 Task: Look for space in Devanhalli, India from 12th June, 2023 to 15th June, 2023 for 2 adults in price range Rs.10000 to Rs.15000. Place can be entire place with 1  bedroom having 1 bed and 1 bathroom. Property type can be house, flat, guest house, hotel. Booking option can be shelf check-in. Required host language is English.
Action: Mouse moved to (426, 57)
Screenshot: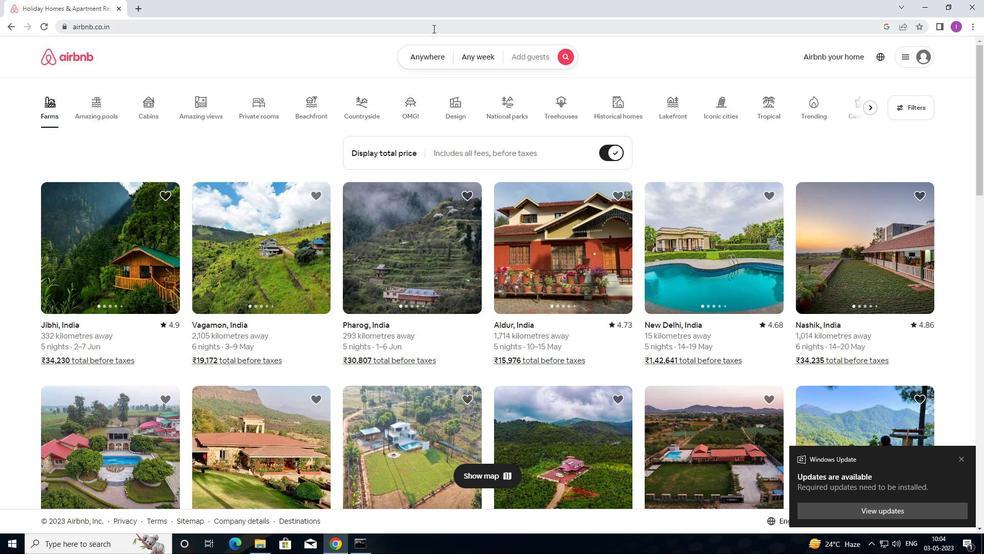 
Action: Mouse pressed left at (426, 57)
Screenshot: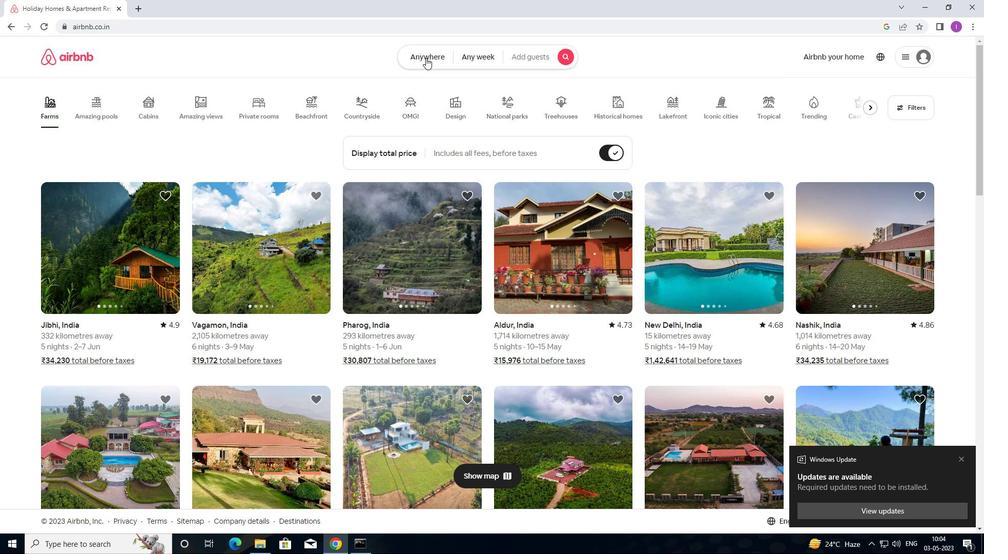 
Action: Mouse moved to (297, 98)
Screenshot: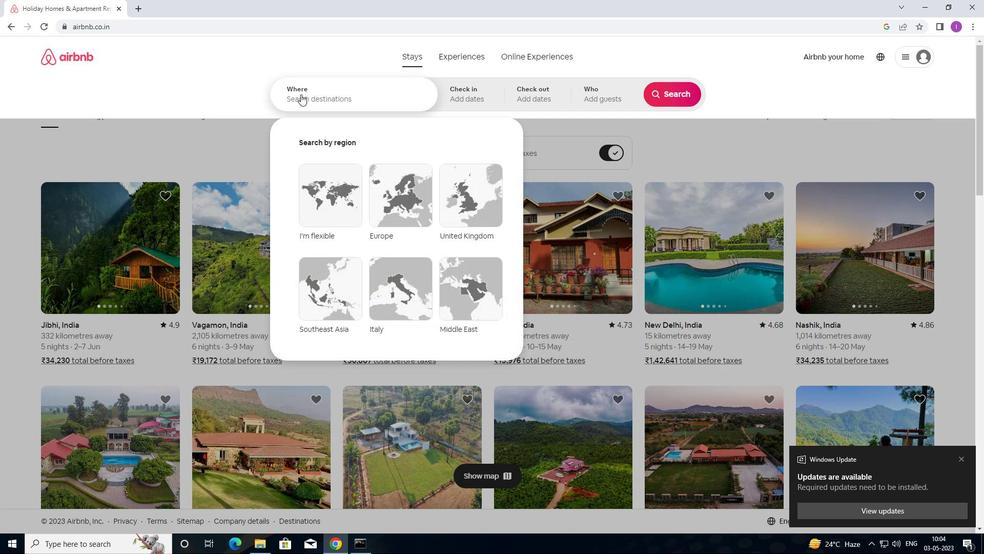
Action: Mouse pressed left at (297, 98)
Screenshot: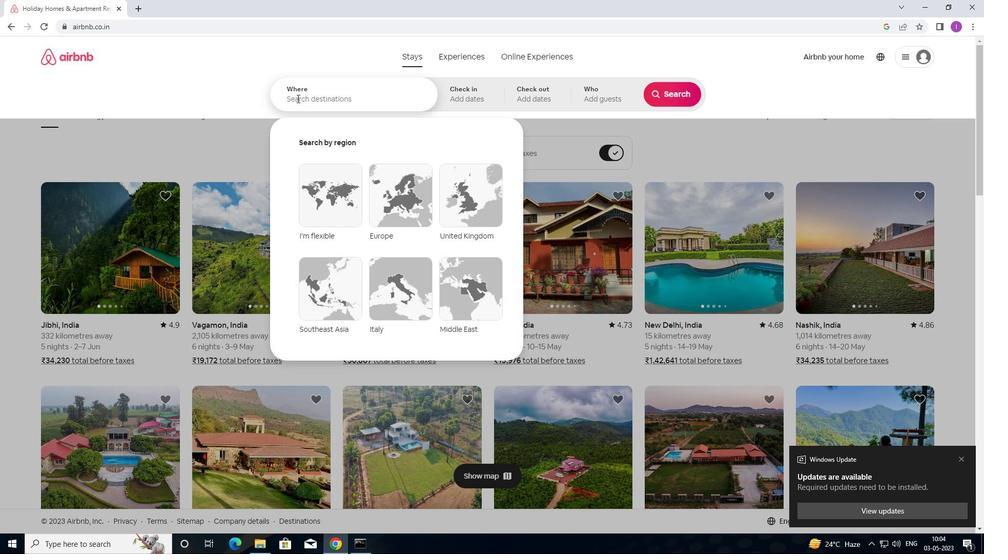 
Action: Mouse moved to (371, 103)
Screenshot: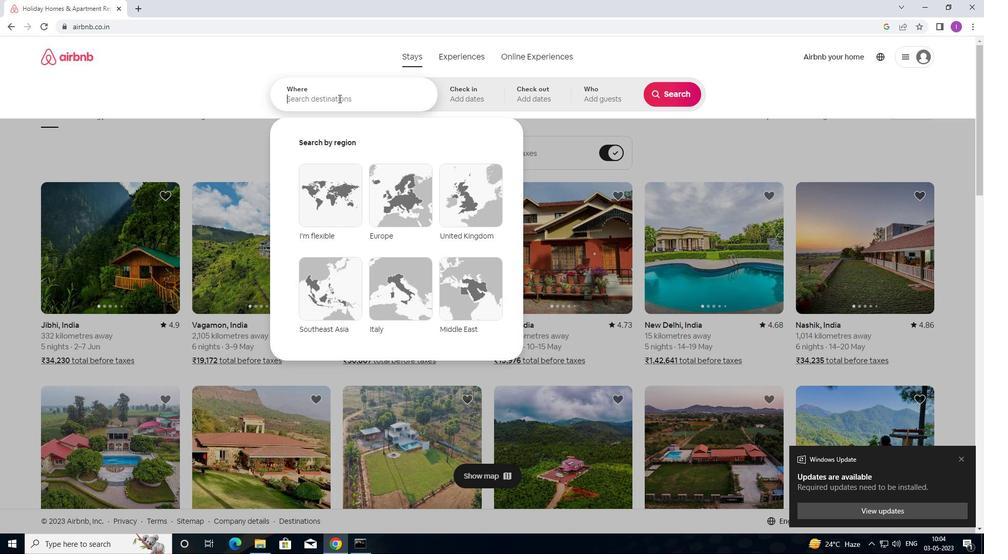 
Action: Key pressed <Key.shift>
Screenshot: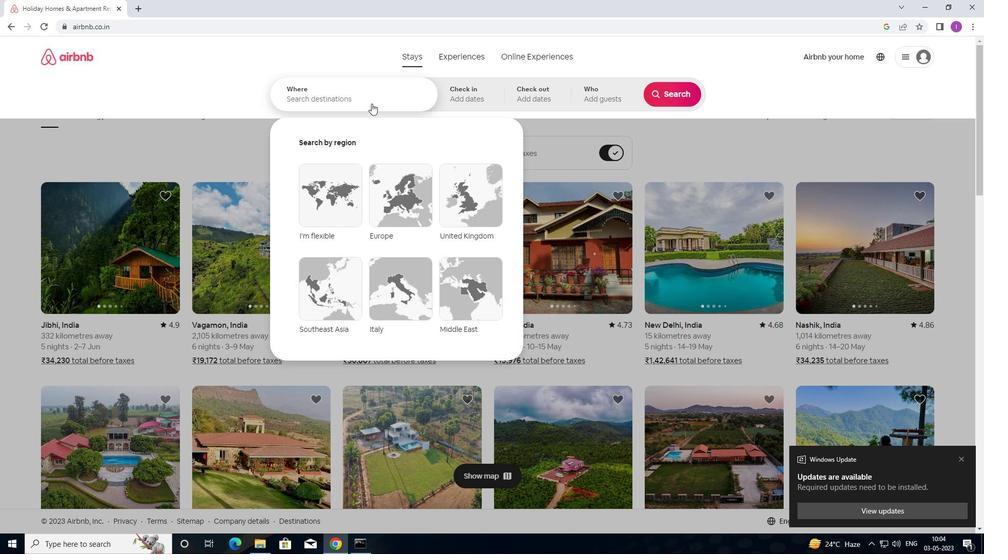 
Action: Mouse moved to (372, 103)
Screenshot: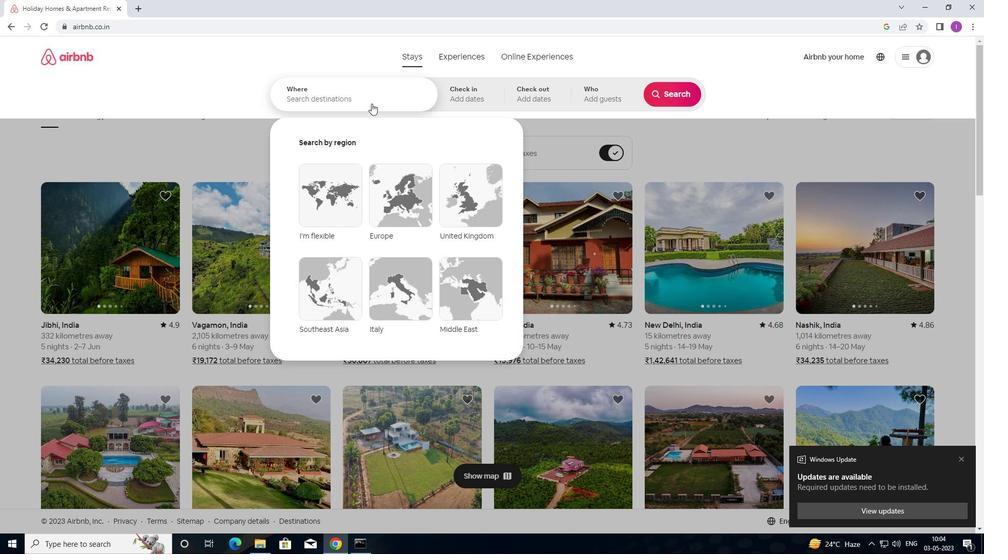 
Action: Key pressed <Key.shift><Key.shift><Key.shift><Key.shift><Key.shift><Key.shift><Key.shift><Key.shift><Key.shift><Key.shift>B<Key.backspace><Key.shift>DEVAN<Key.shift>HALLI,<Key.shift>INDIA
Screenshot: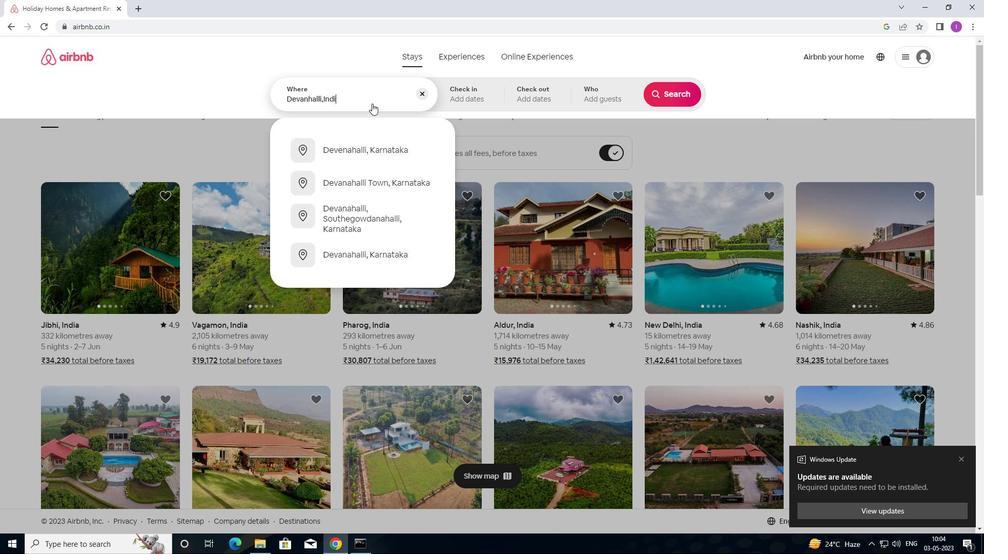 
Action: Mouse moved to (464, 96)
Screenshot: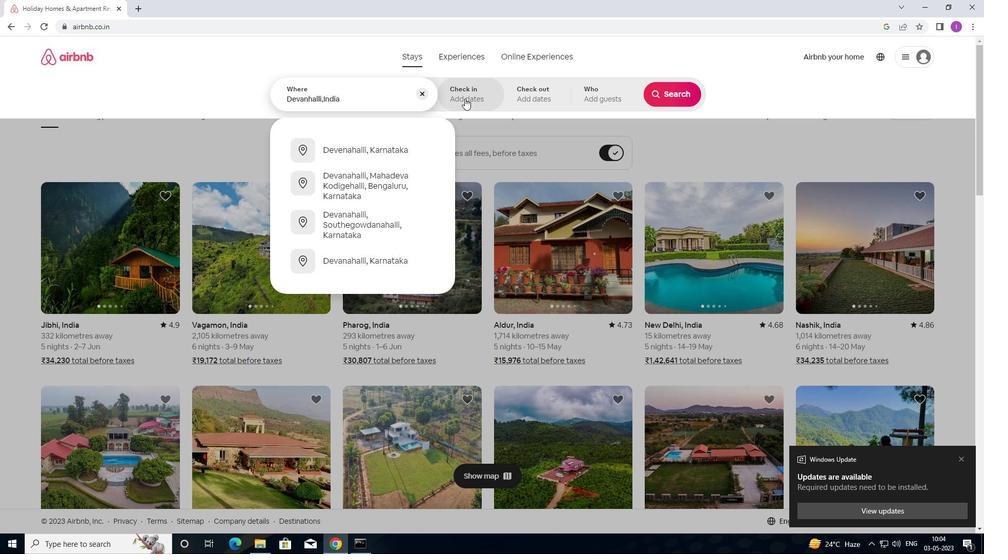 
Action: Mouse pressed left at (464, 96)
Screenshot: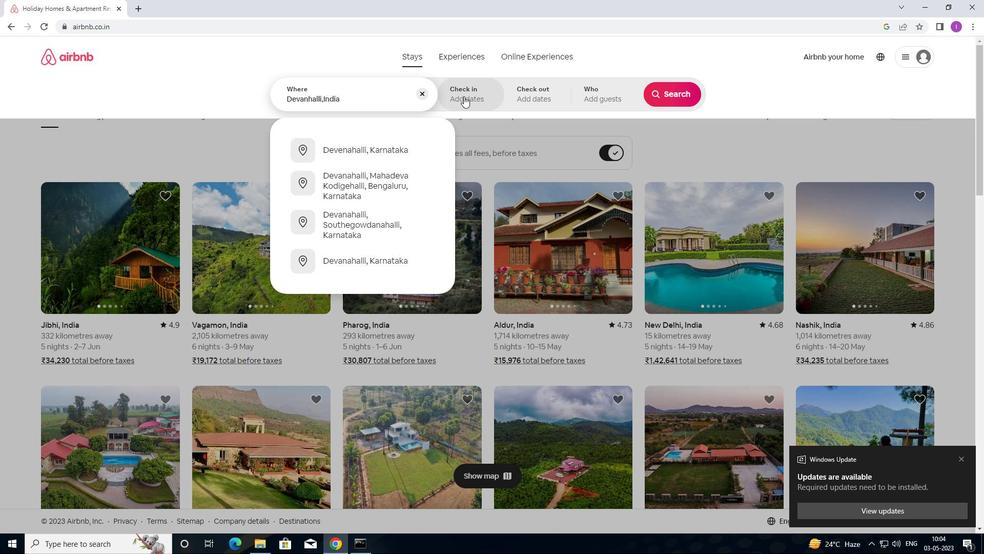 
Action: Mouse moved to (673, 173)
Screenshot: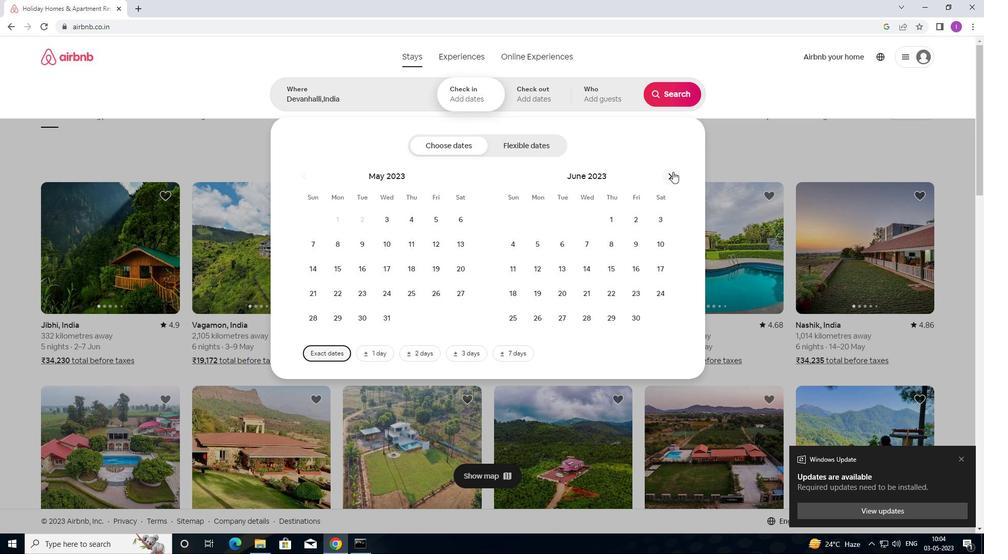 
Action: Mouse pressed left at (673, 173)
Screenshot: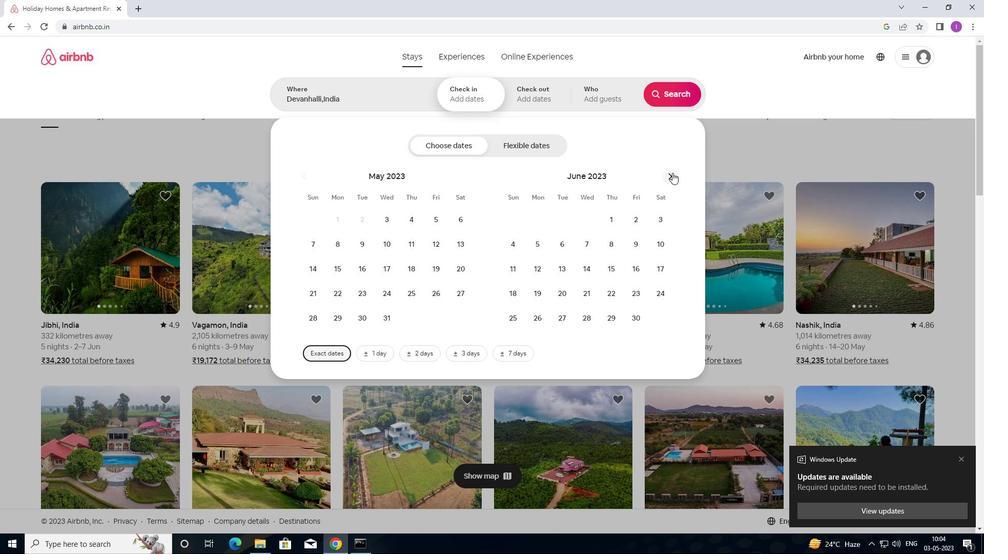 
Action: Mouse moved to (344, 270)
Screenshot: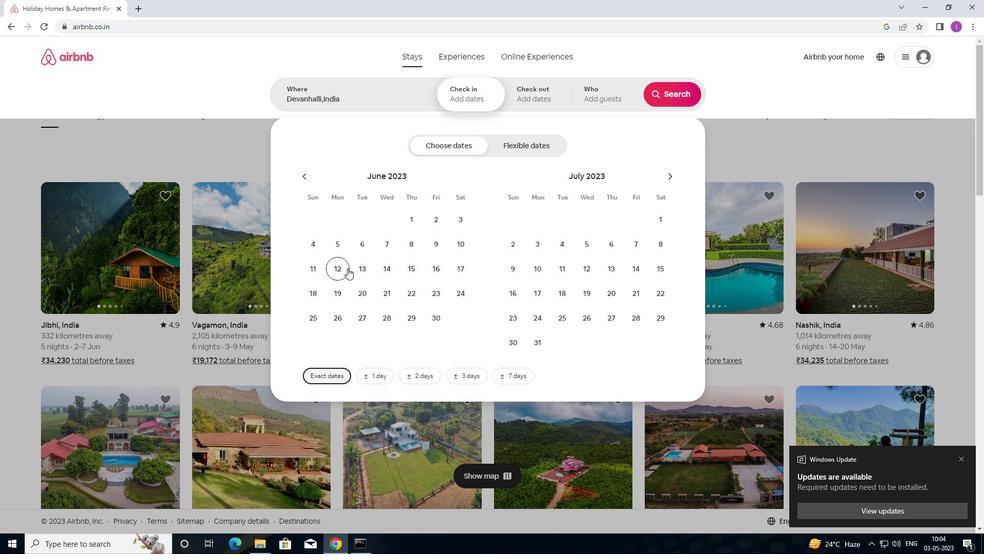 
Action: Mouse pressed left at (344, 270)
Screenshot: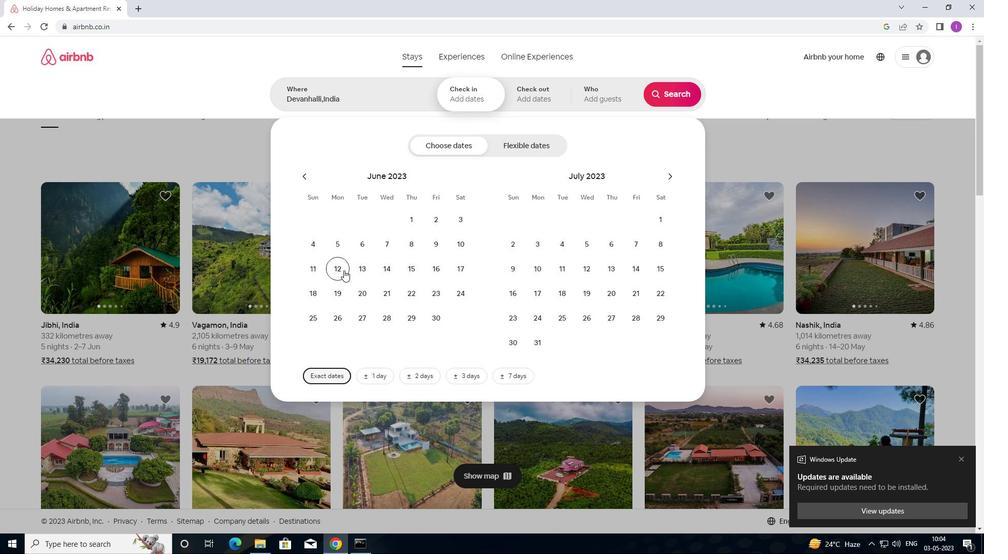 
Action: Mouse moved to (408, 275)
Screenshot: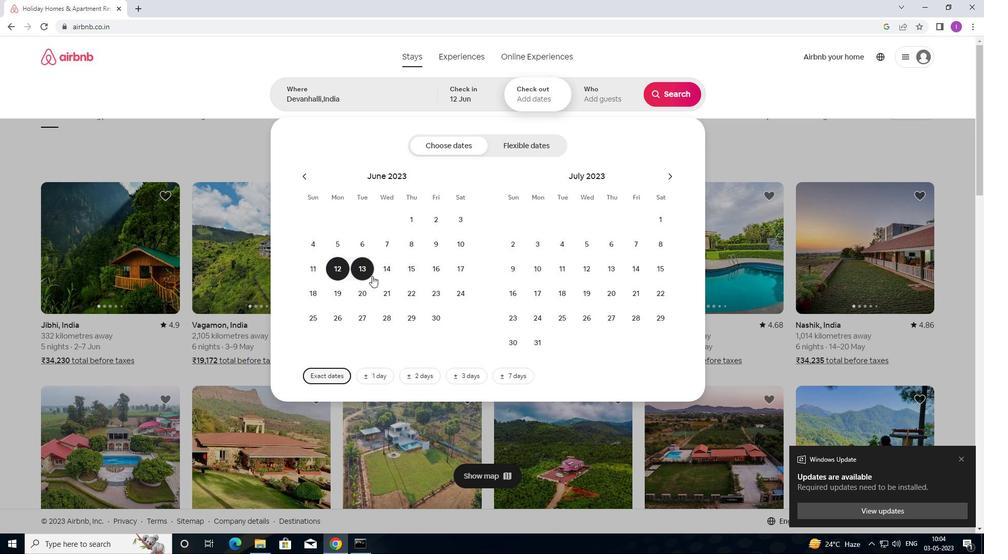 
Action: Mouse pressed left at (408, 275)
Screenshot: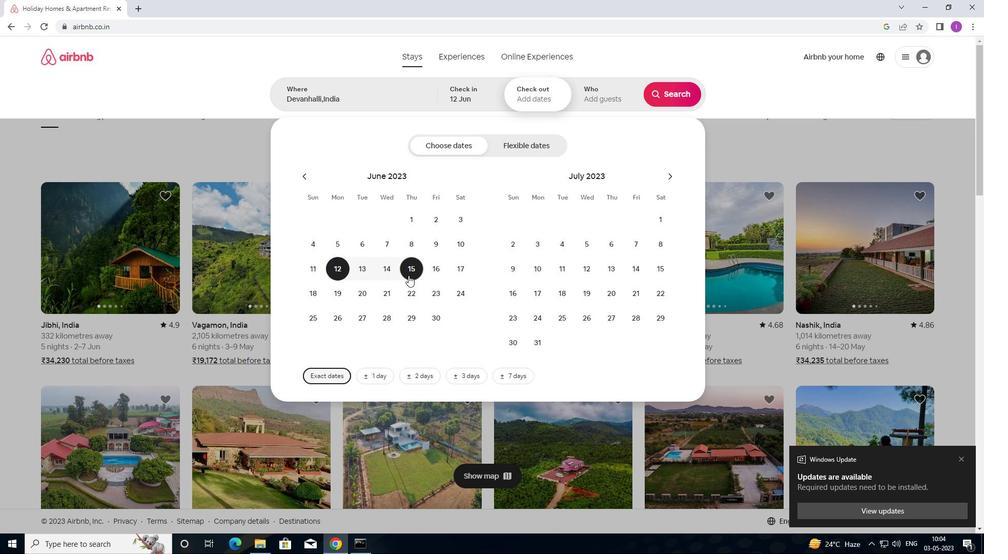 
Action: Mouse moved to (604, 102)
Screenshot: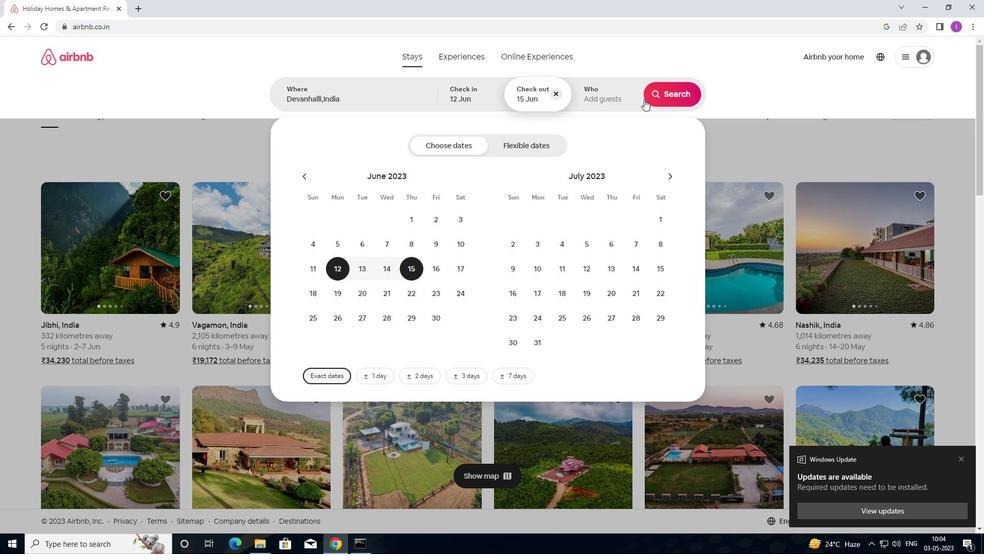 
Action: Mouse pressed left at (604, 102)
Screenshot: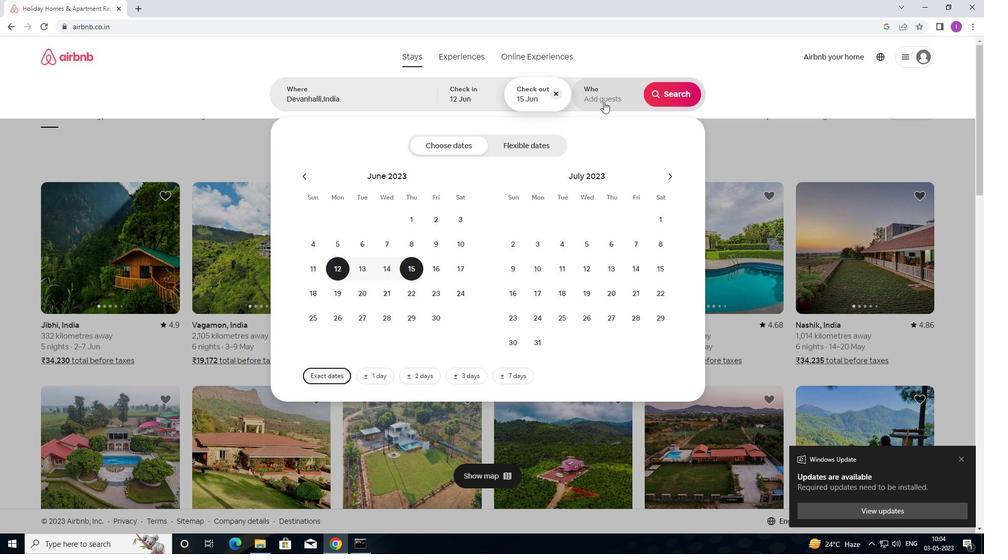 
Action: Mouse moved to (678, 146)
Screenshot: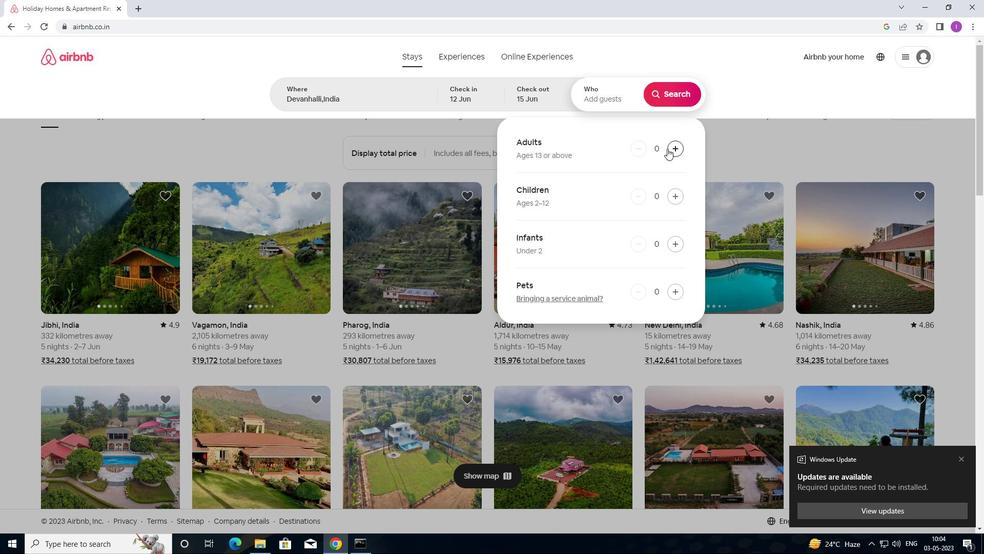 
Action: Mouse pressed left at (678, 146)
Screenshot: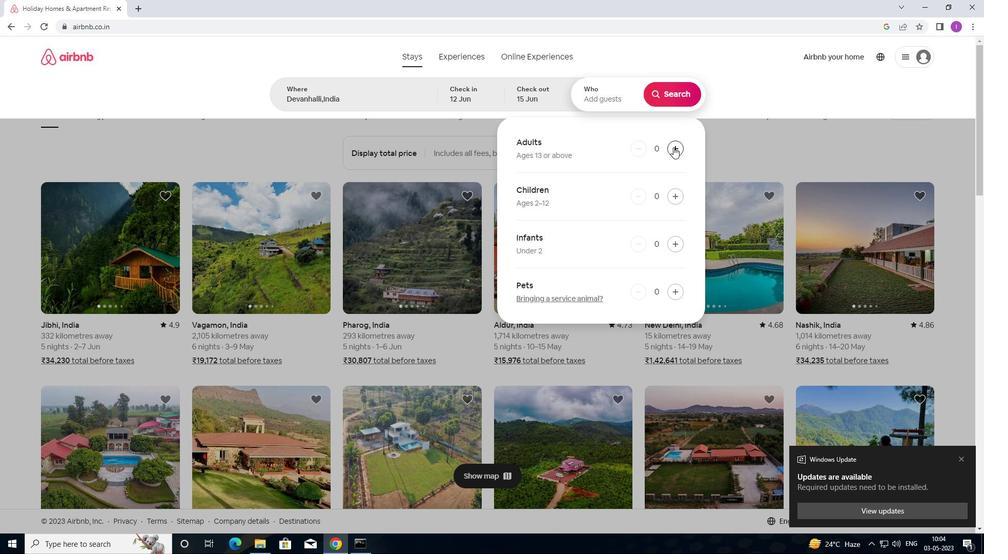 
Action: Mouse pressed left at (678, 146)
Screenshot: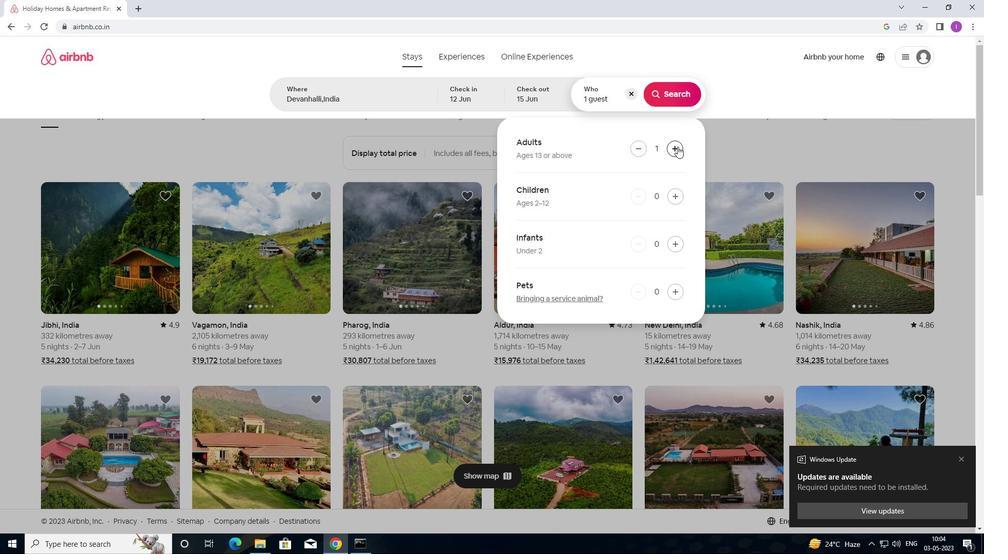 
Action: Mouse moved to (676, 103)
Screenshot: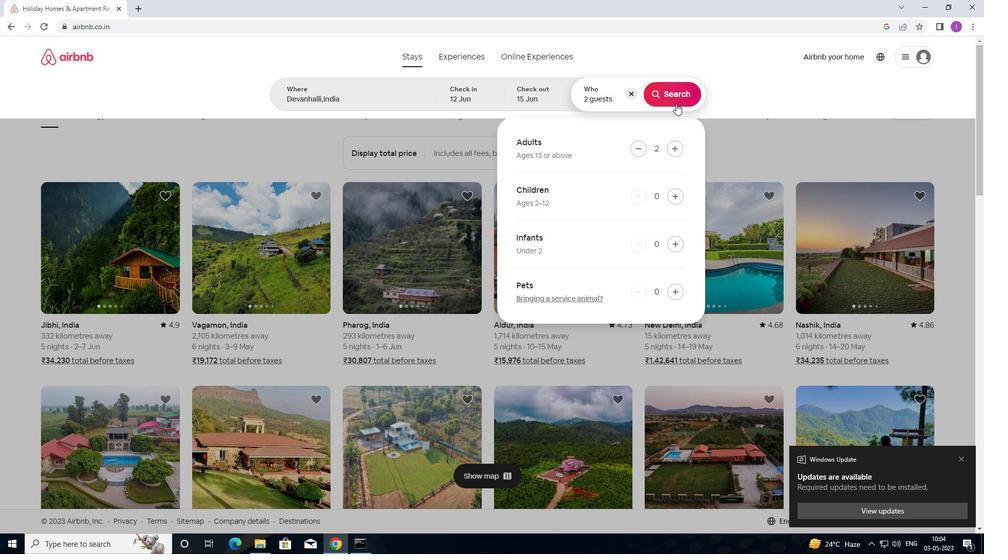 
Action: Mouse pressed left at (676, 103)
Screenshot: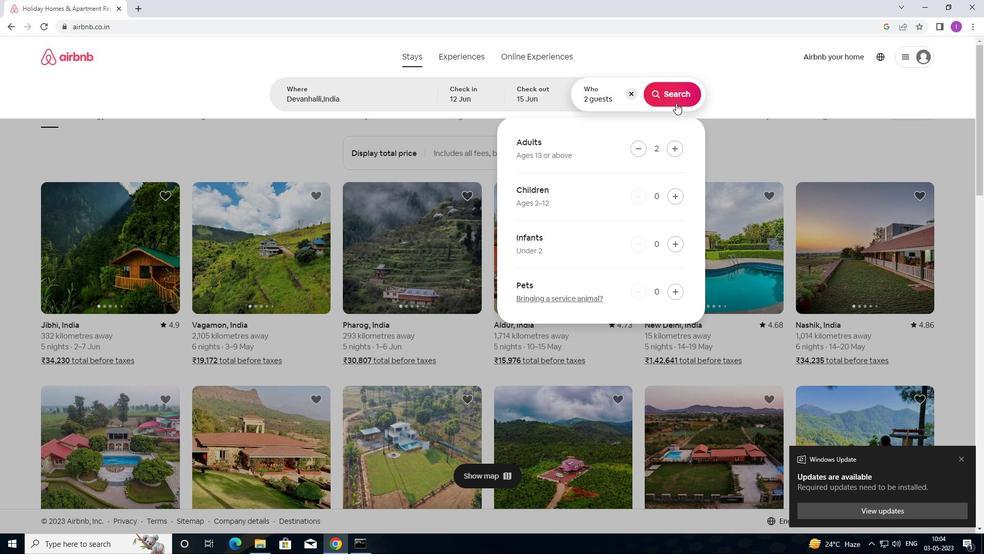 
Action: Mouse moved to (951, 97)
Screenshot: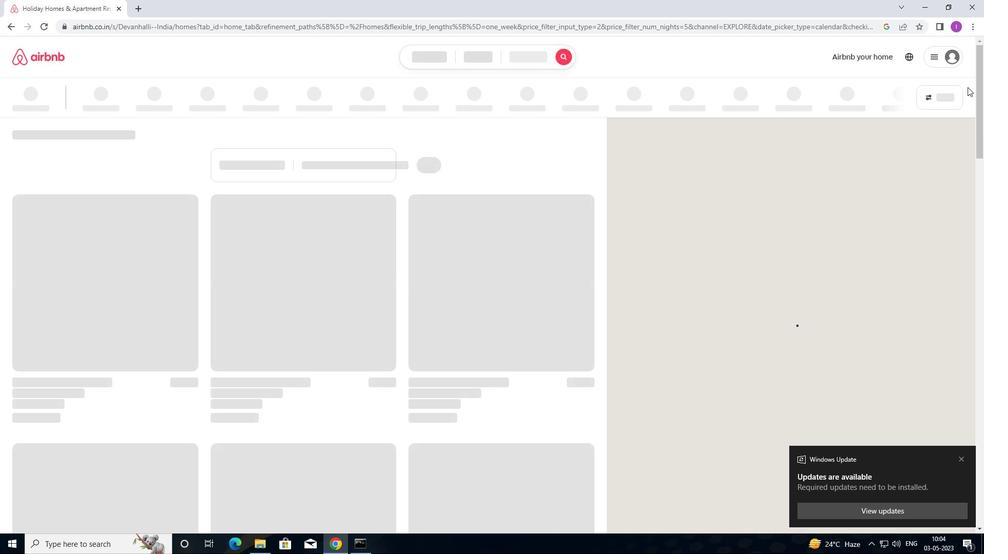 
Action: Mouse pressed left at (951, 97)
Screenshot: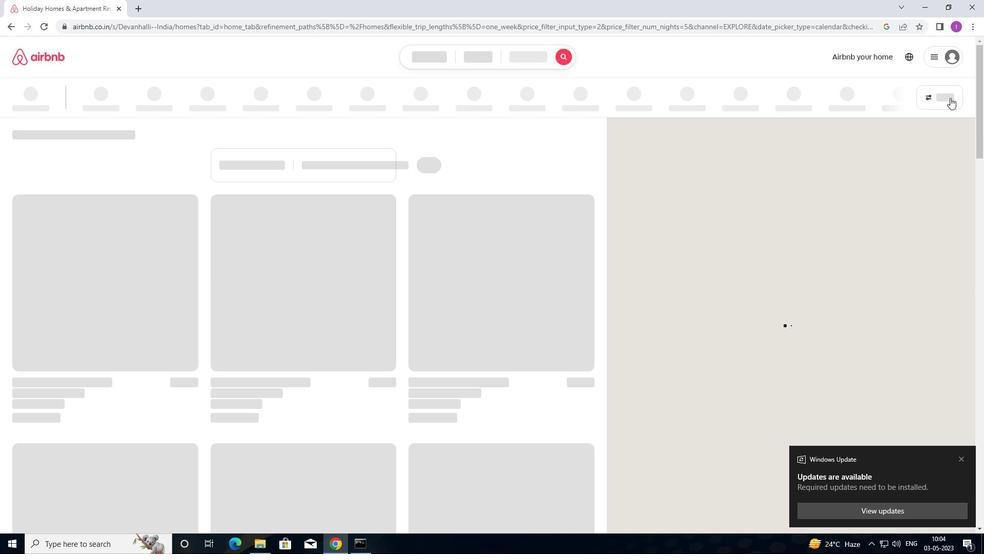 
Action: Mouse moved to (357, 226)
Screenshot: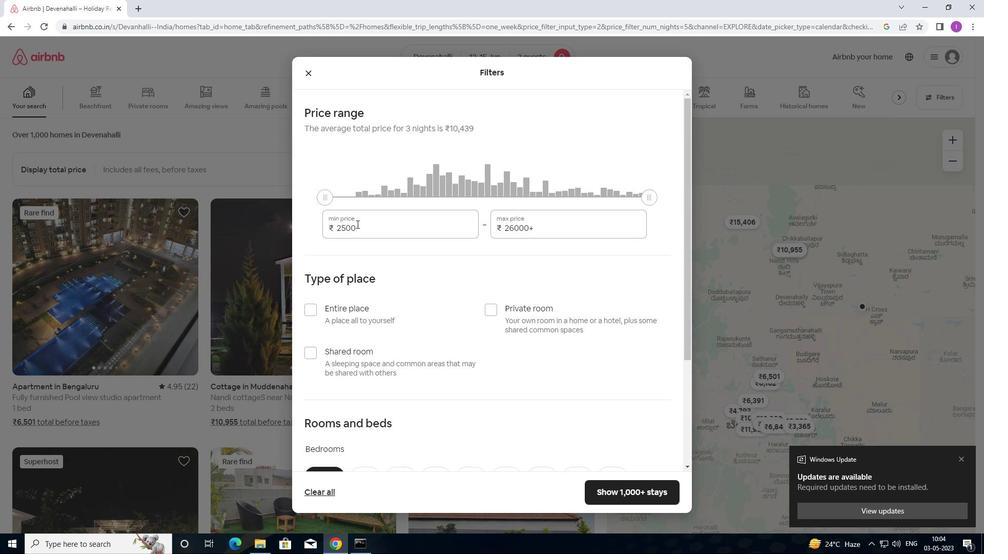 
Action: Mouse pressed left at (357, 226)
Screenshot: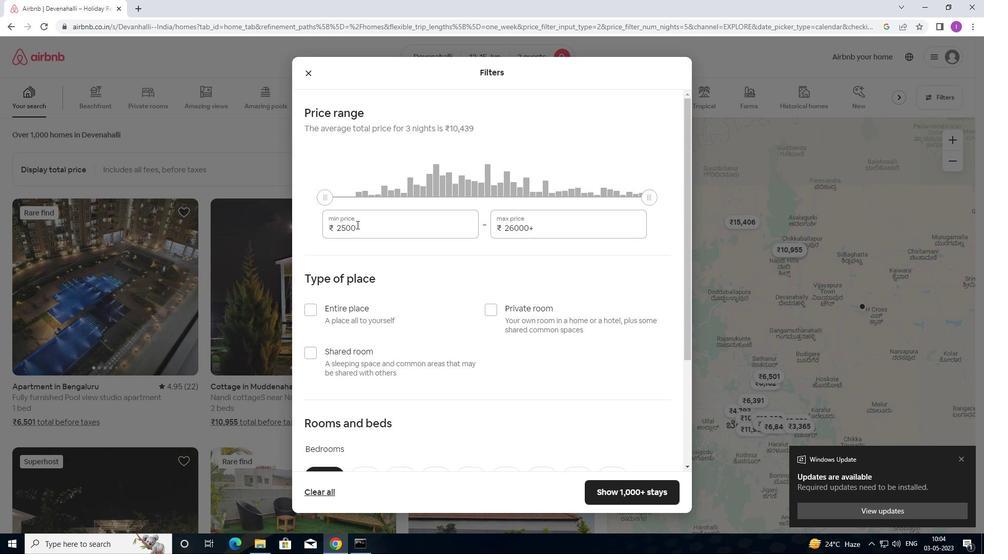 
Action: Mouse moved to (328, 223)
Screenshot: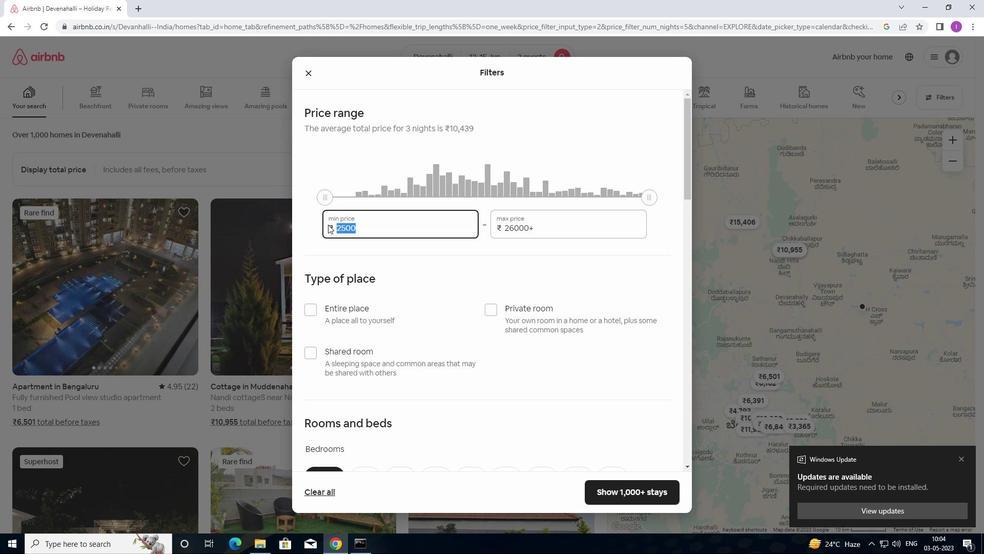 
Action: Key pressed 1
Screenshot: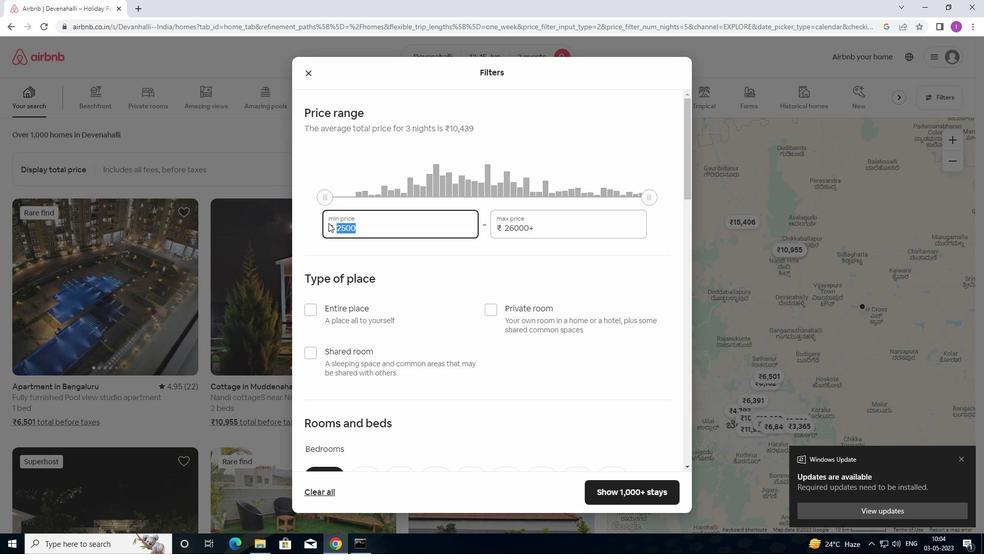 
Action: Mouse moved to (328, 217)
Screenshot: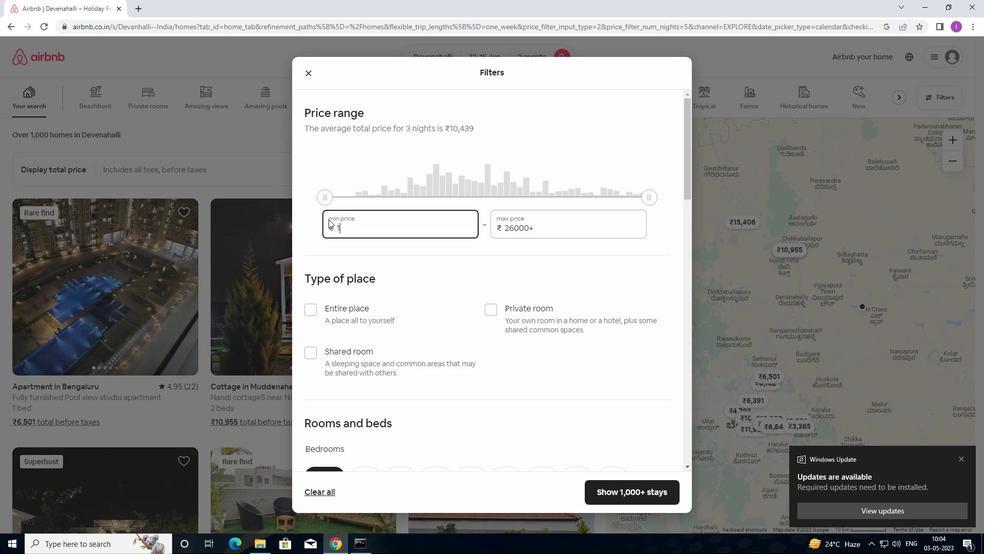 
Action: Key pressed 0
Screenshot: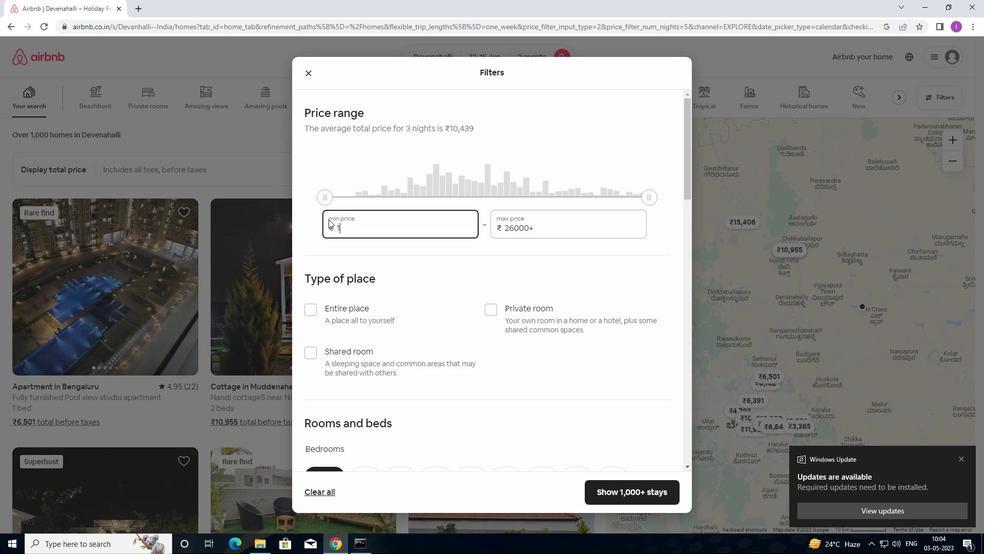 
Action: Mouse moved to (328, 213)
Screenshot: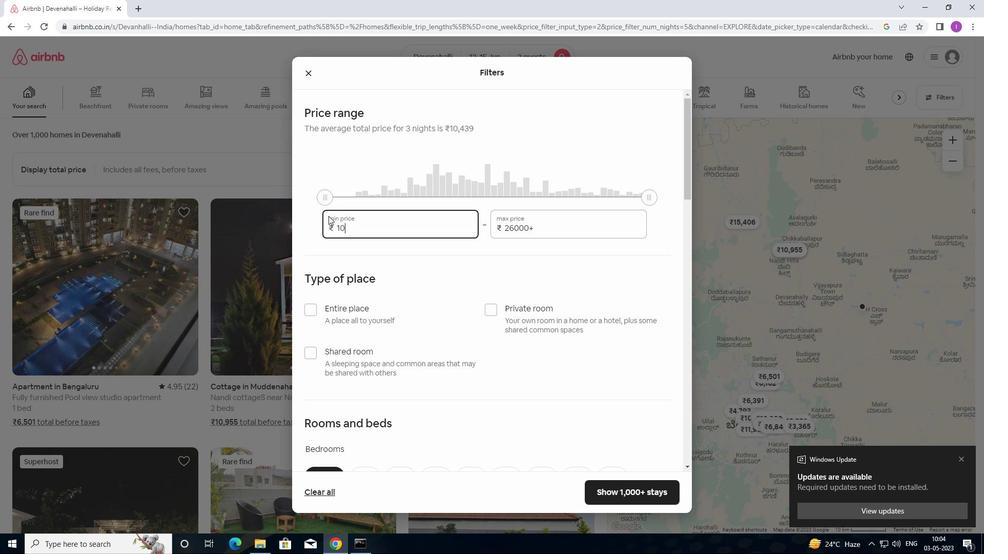 
Action: Key pressed 00
Screenshot: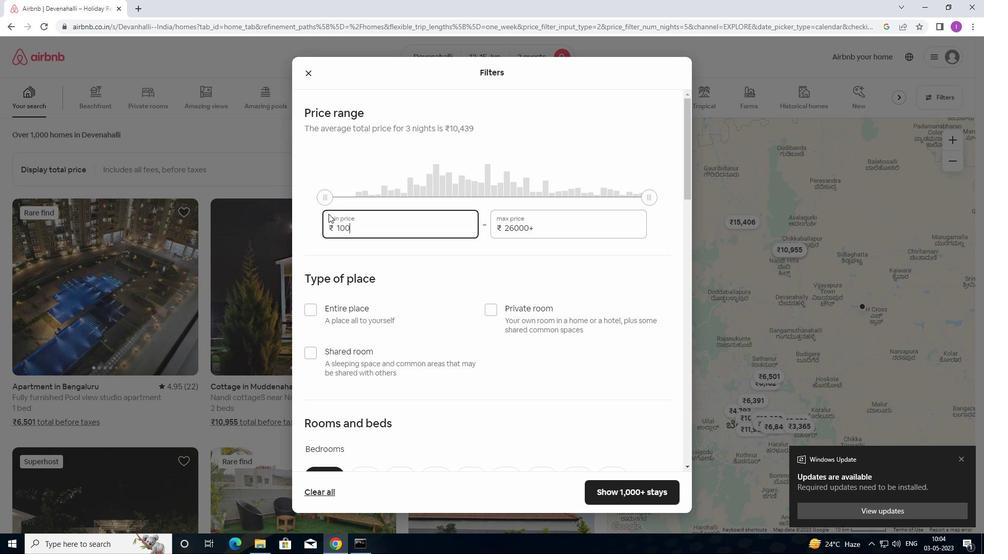 
Action: Mouse moved to (328, 213)
Screenshot: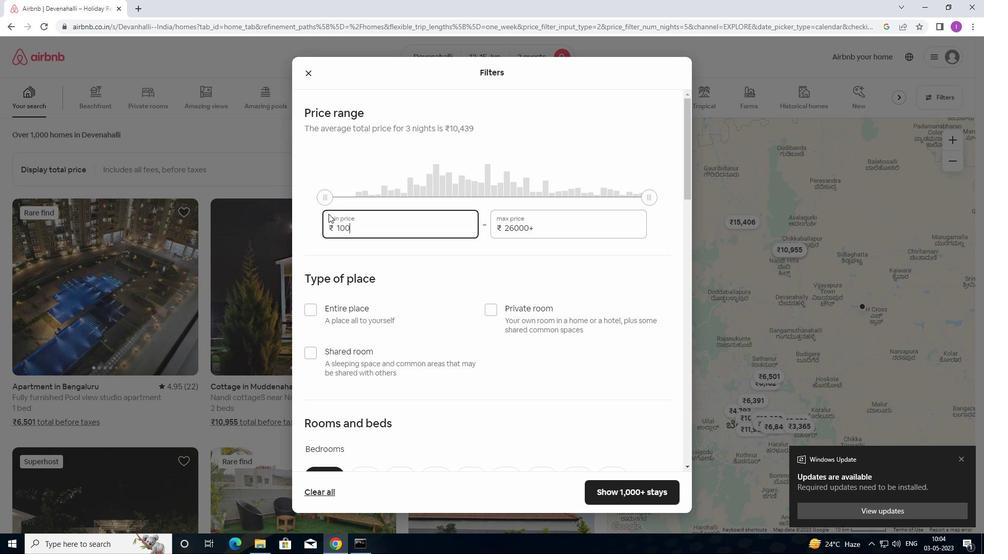
Action: Key pressed 0
Screenshot: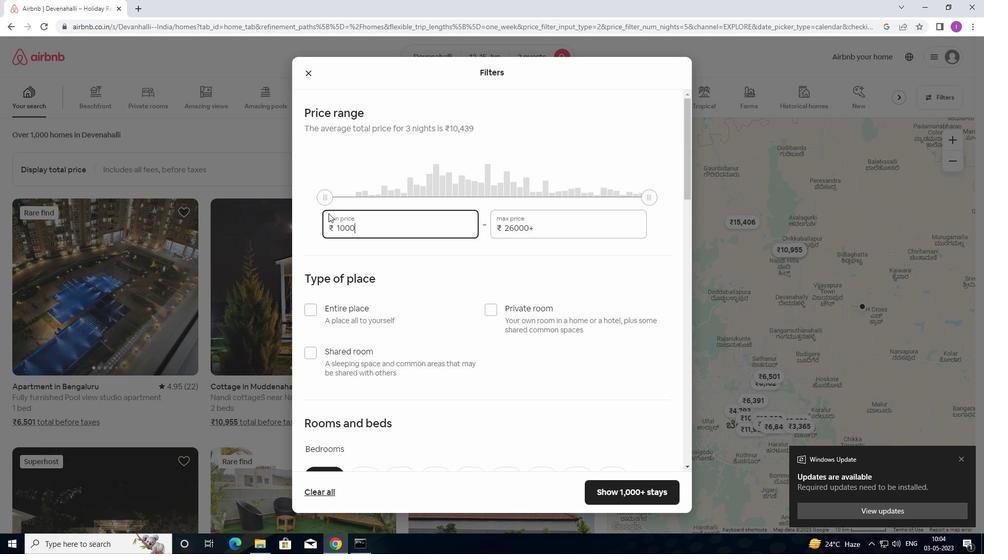 
Action: Mouse moved to (538, 227)
Screenshot: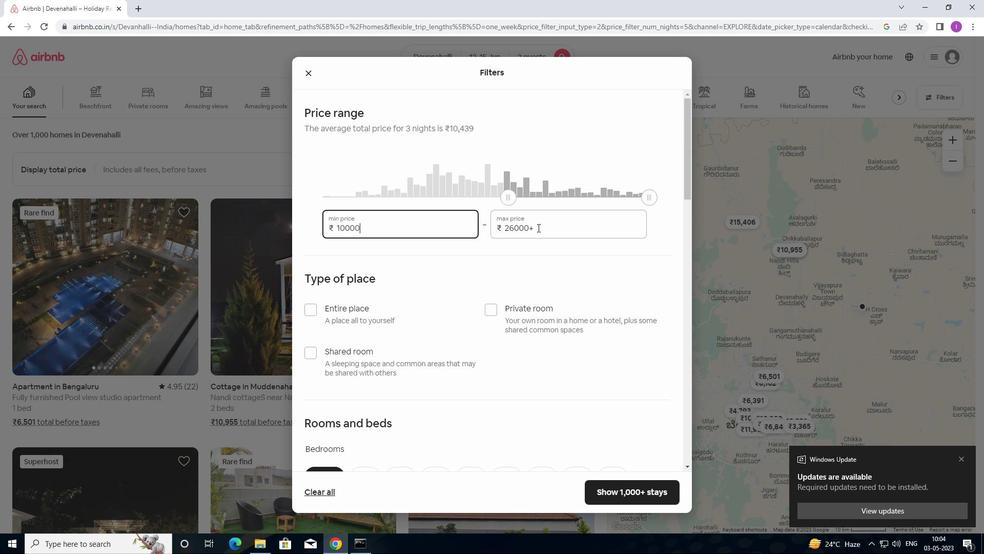 
Action: Mouse pressed left at (538, 227)
Screenshot: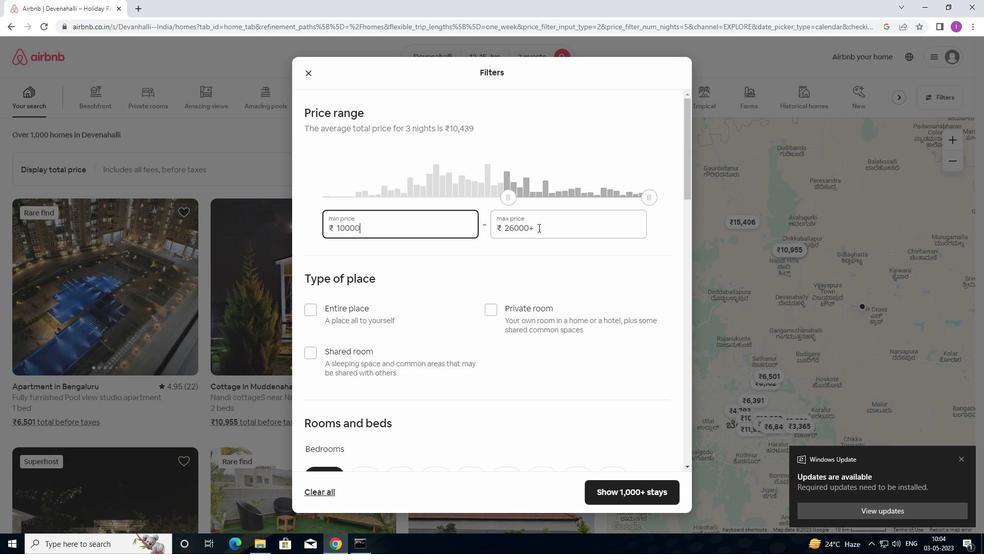 
Action: Mouse moved to (497, 227)
Screenshot: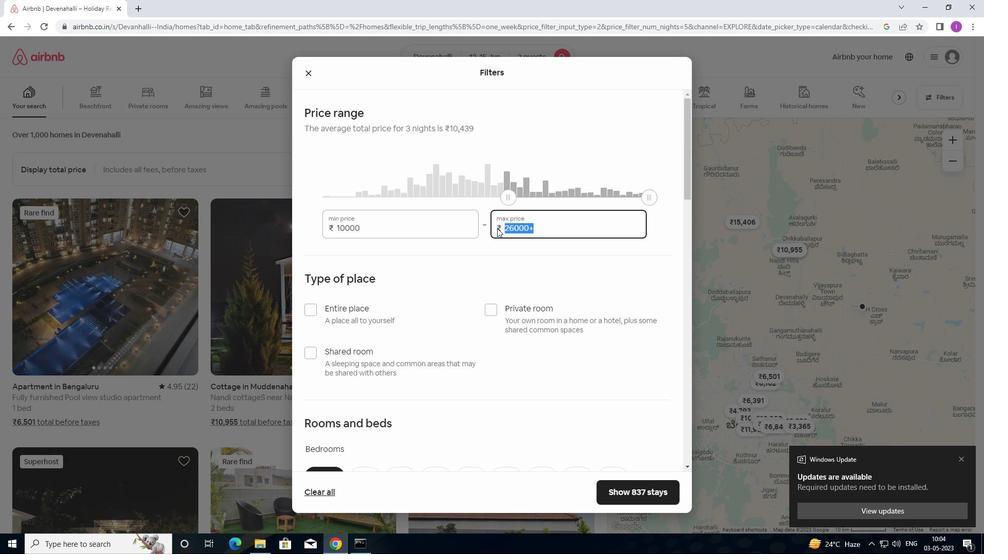 
Action: Key pressed 1
Screenshot: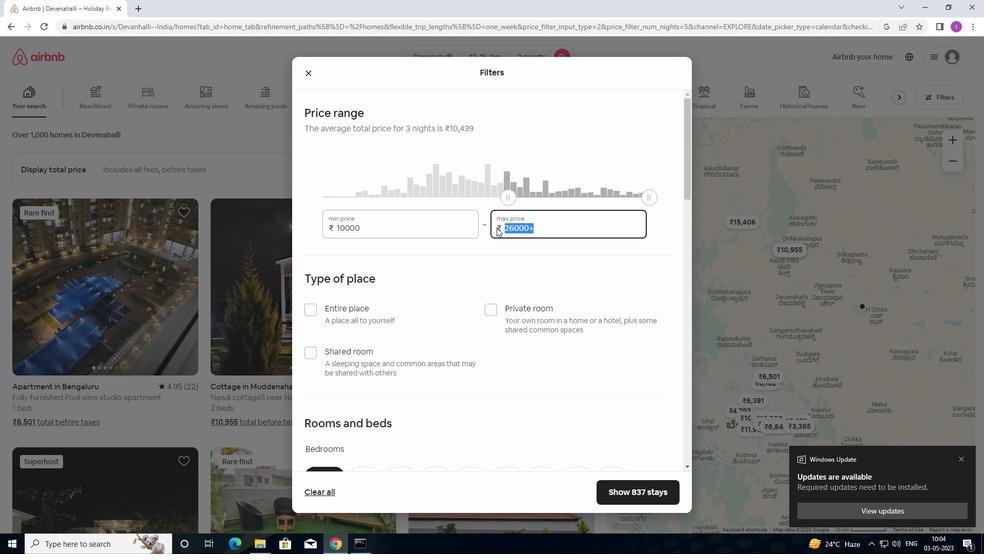 
Action: Mouse moved to (496, 227)
Screenshot: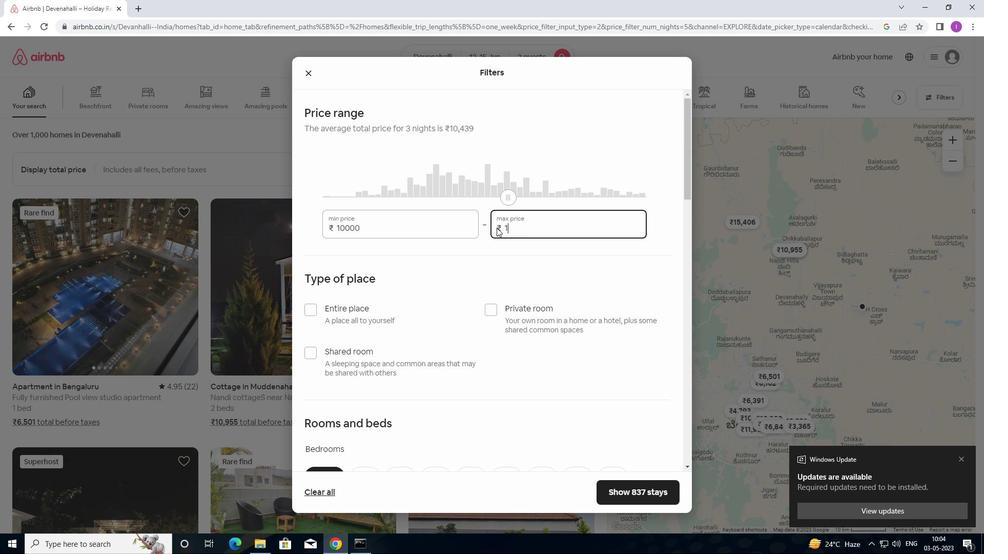 
Action: Key pressed 5
Screenshot: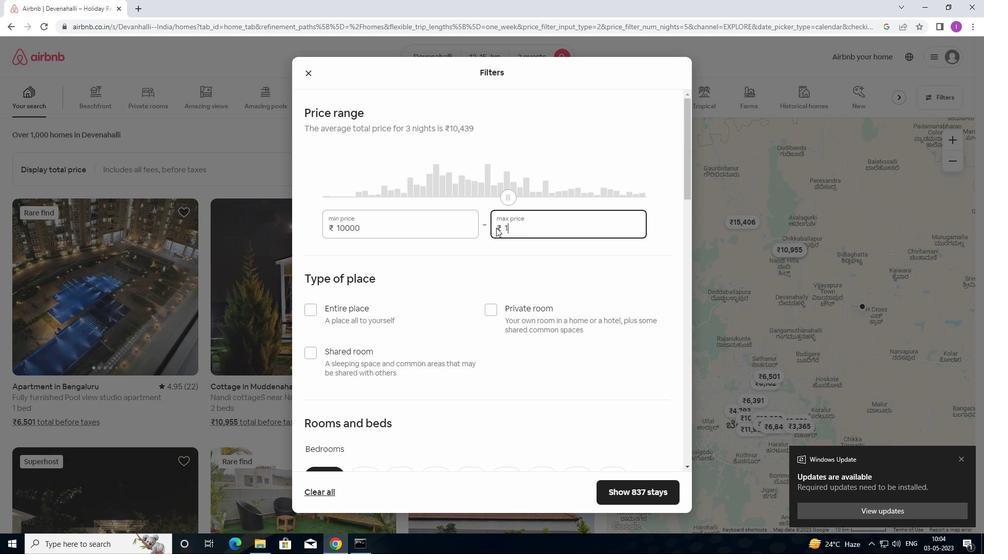 
Action: Mouse moved to (496, 227)
Screenshot: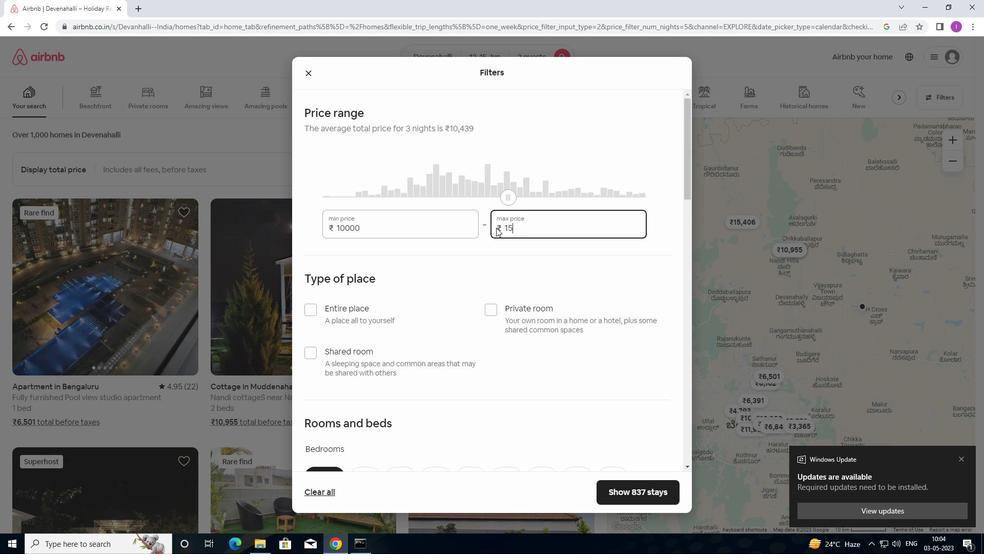 
Action: Key pressed 000
Screenshot: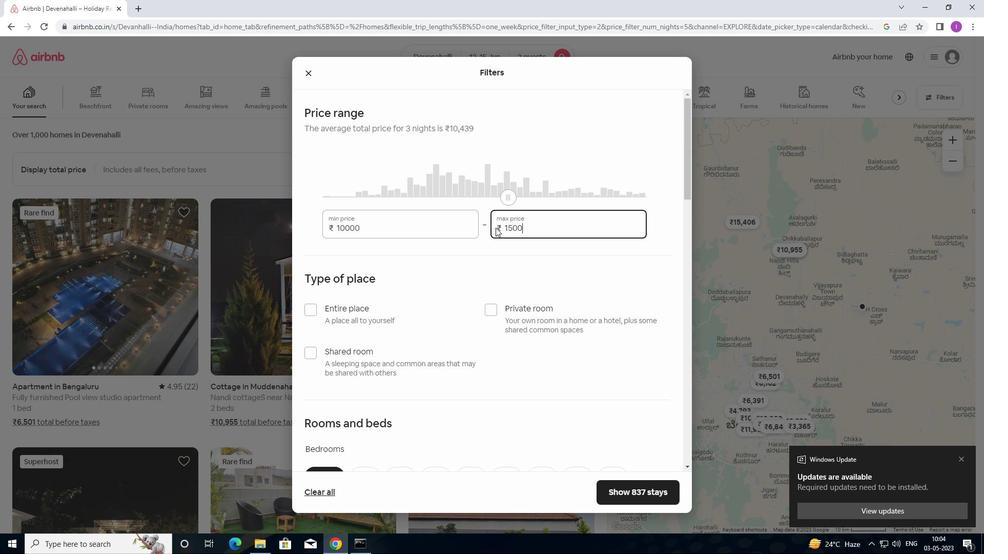 
Action: Mouse moved to (454, 263)
Screenshot: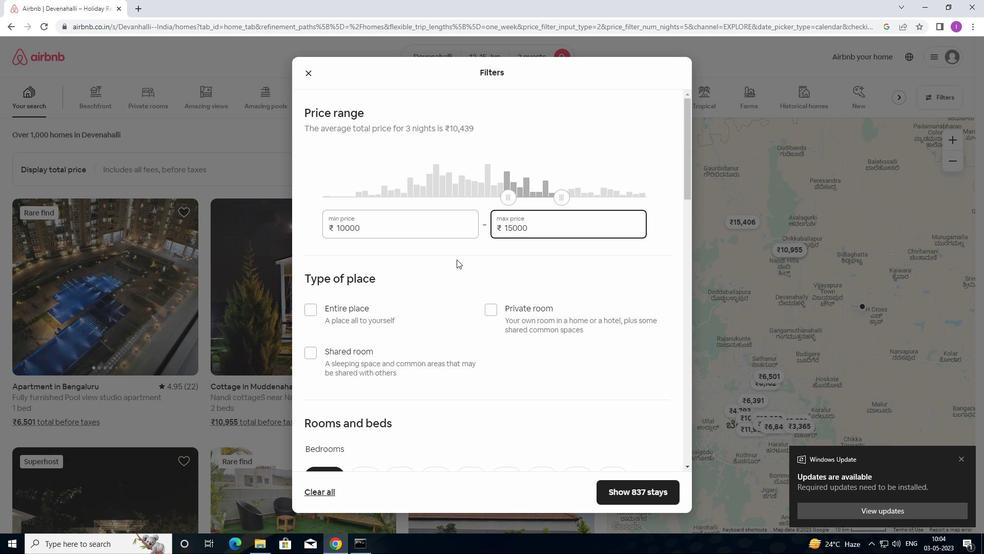
Action: Mouse scrolled (454, 262) with delta (0, 0)
Screenshot: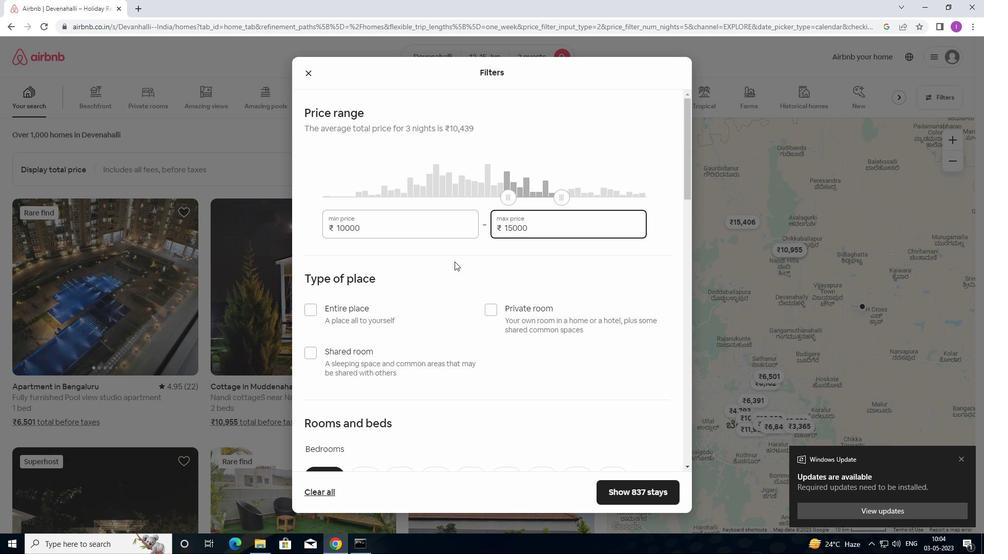
Action: Mouse moved to (454, 263)
Screenshot: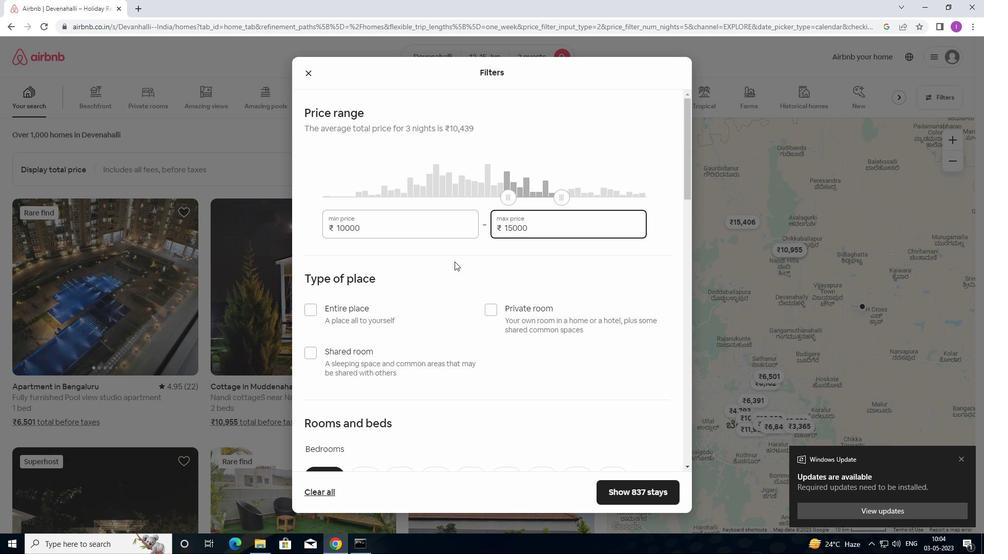
Action: Mouse scrolled (454, 262) with delta (0, 0)
Screenshot: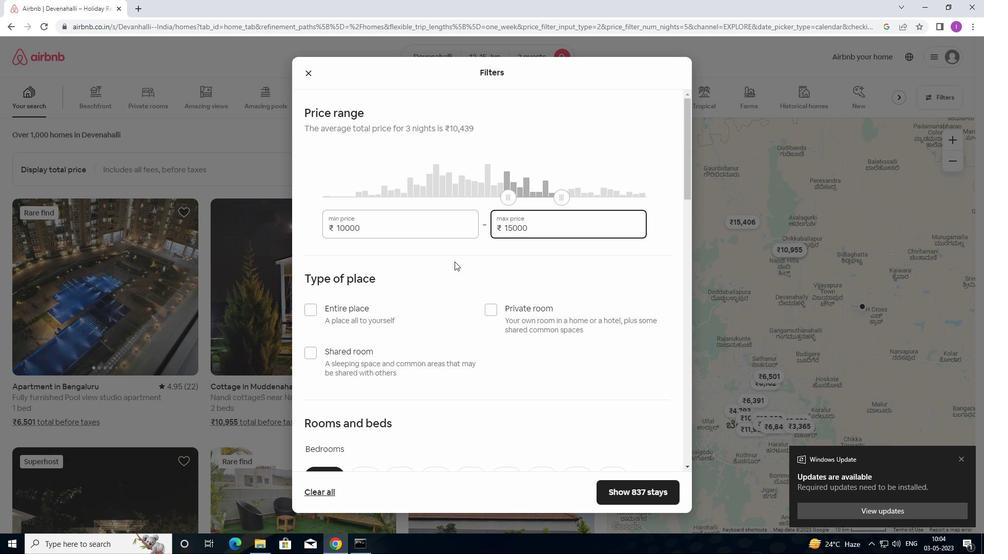 
Action: Mouse moved to (316, 208)
Screenshot: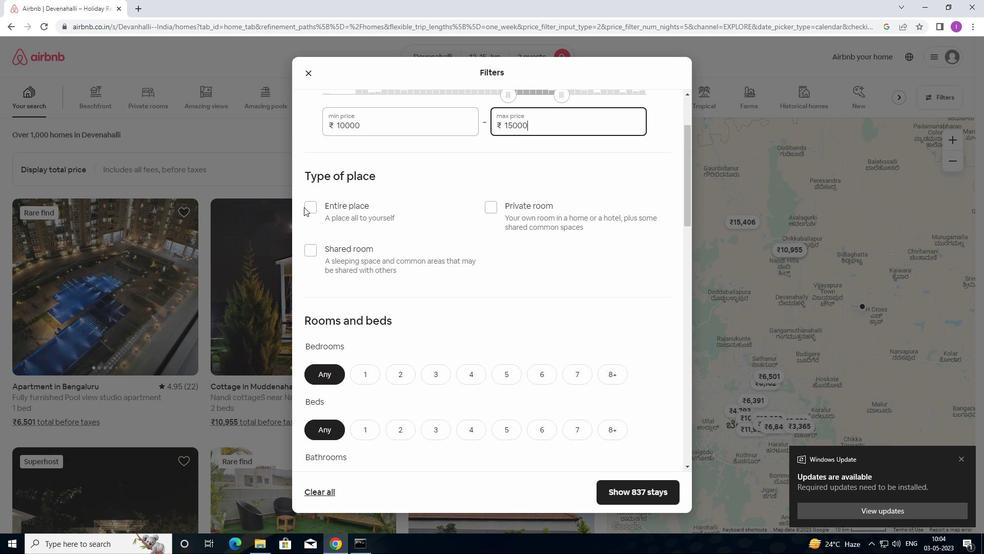 
Action: Mouse pressed left at (316, 208)
Screenshot: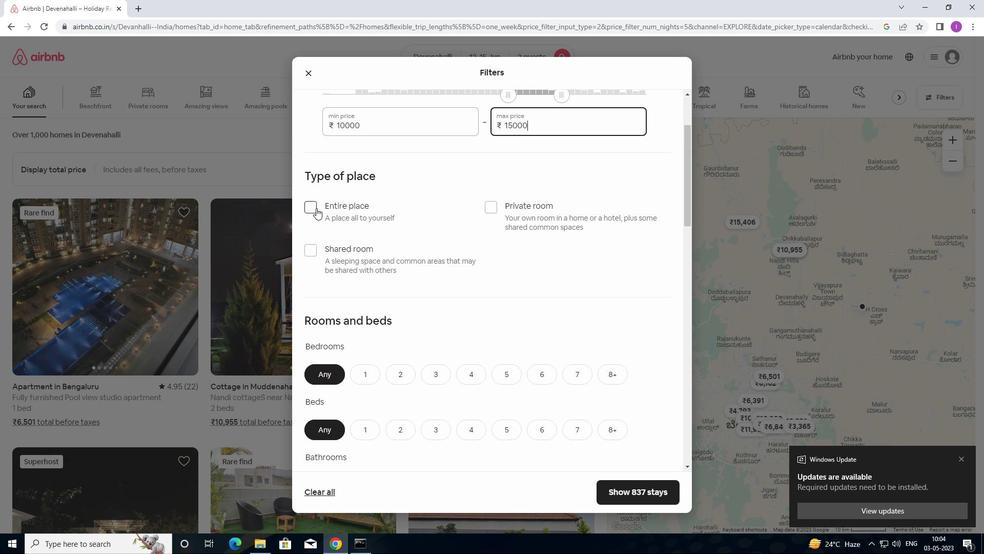 
Action: Mouse moved to (338, 233)
Screenshot: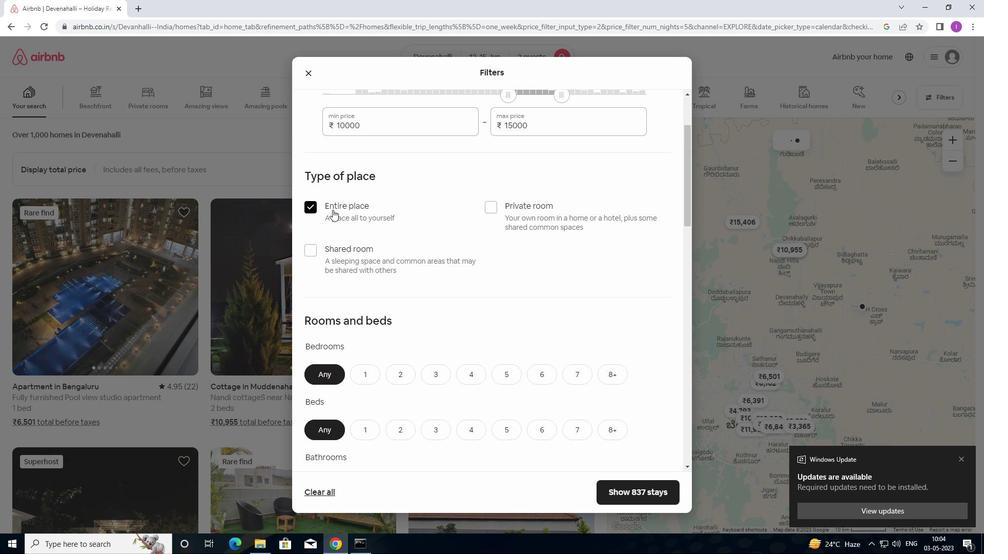 
Action: Mouse scrolled (338, 232) with delta (0, 0)
Screenshot: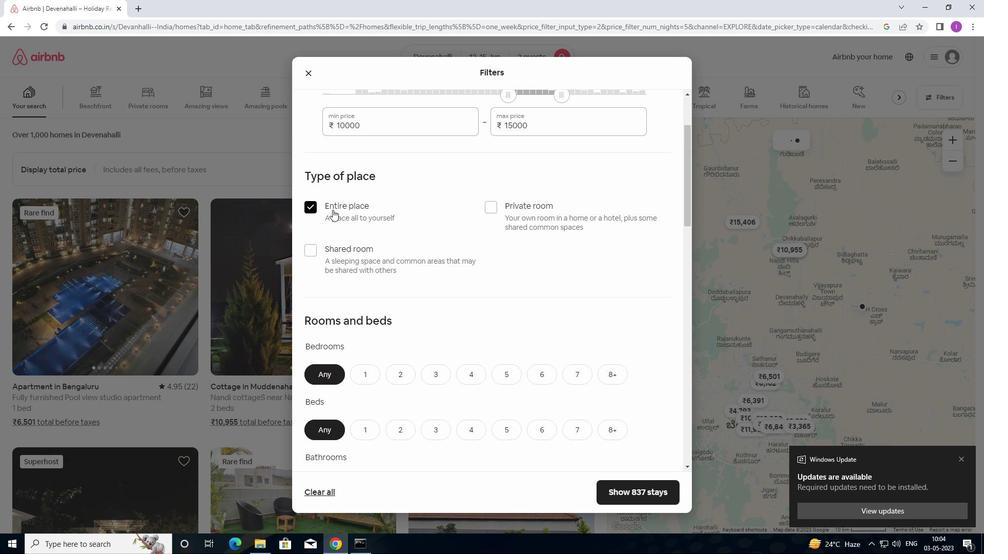 
Action: Mouse moved to (338, 236)
Screenshot: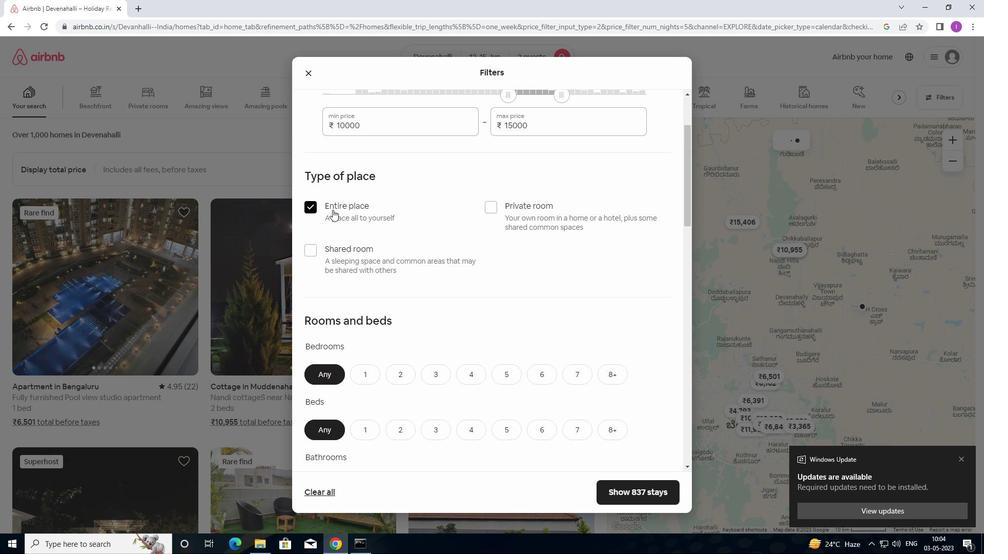 
Action: Mouse scrolled (338, 235) with delta (0, 0)
Screenshot: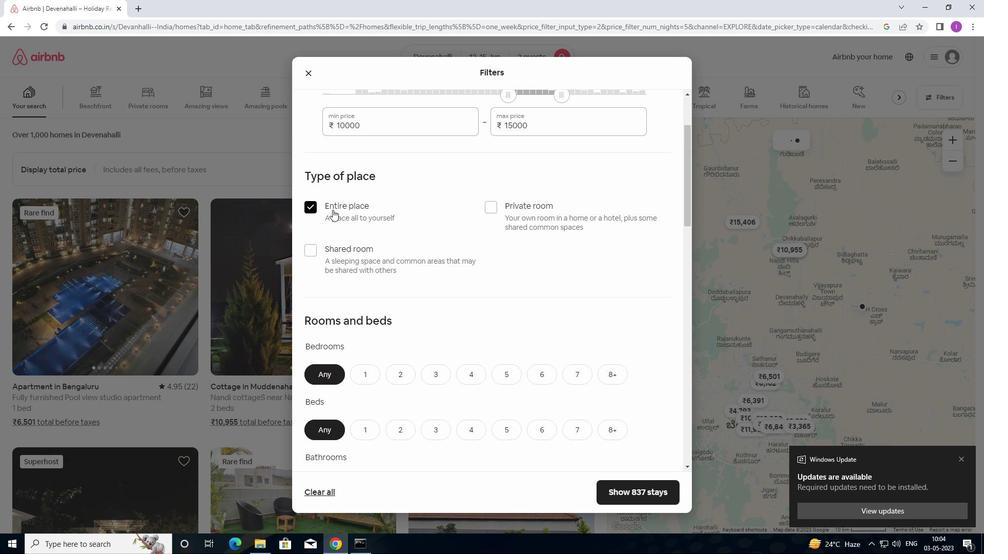 
Action: Mouse moved to (339, 238)
Screenshot: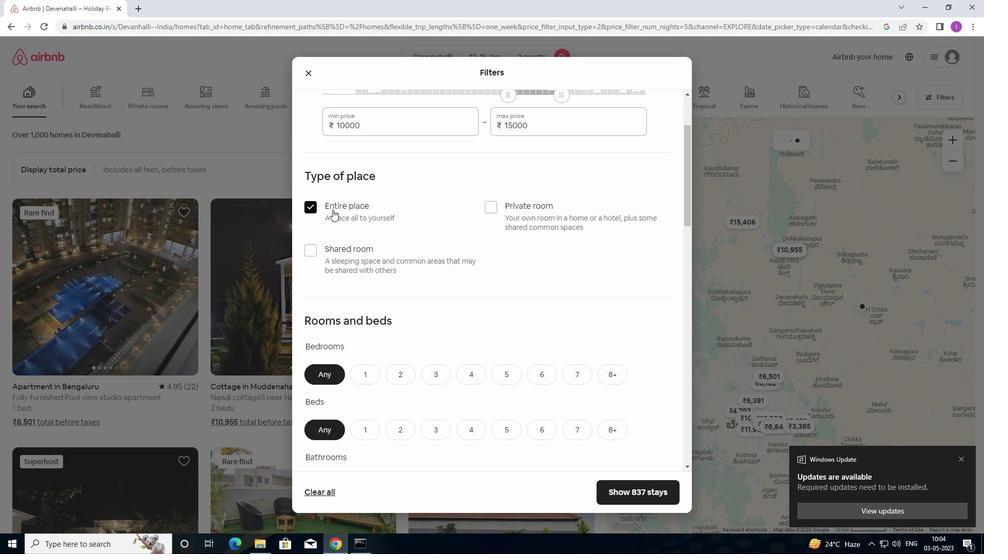 
Action: Mouse scrolled (339, 237) with delta (0, 0)
Screenshot: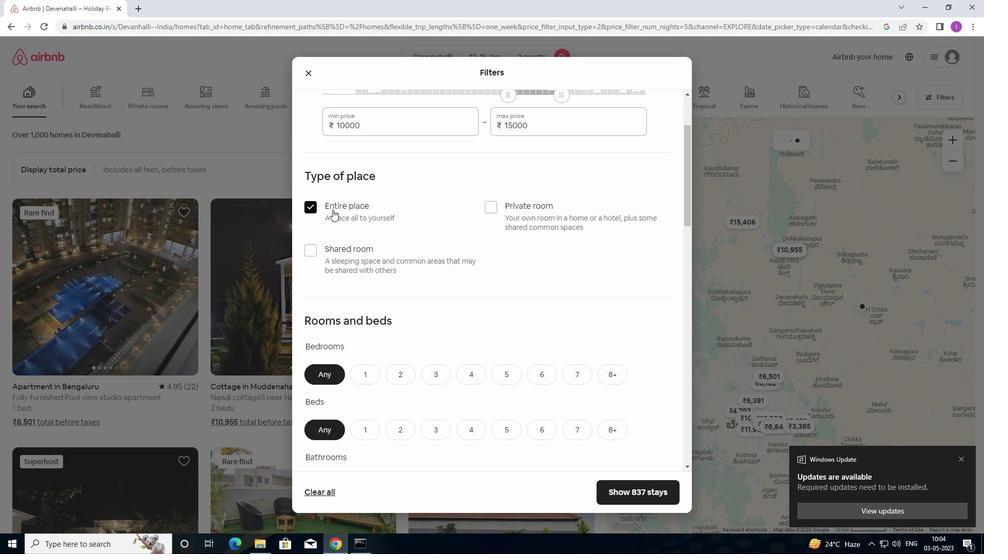 
Action: Mouse moved to (339, 238)
Screenshot: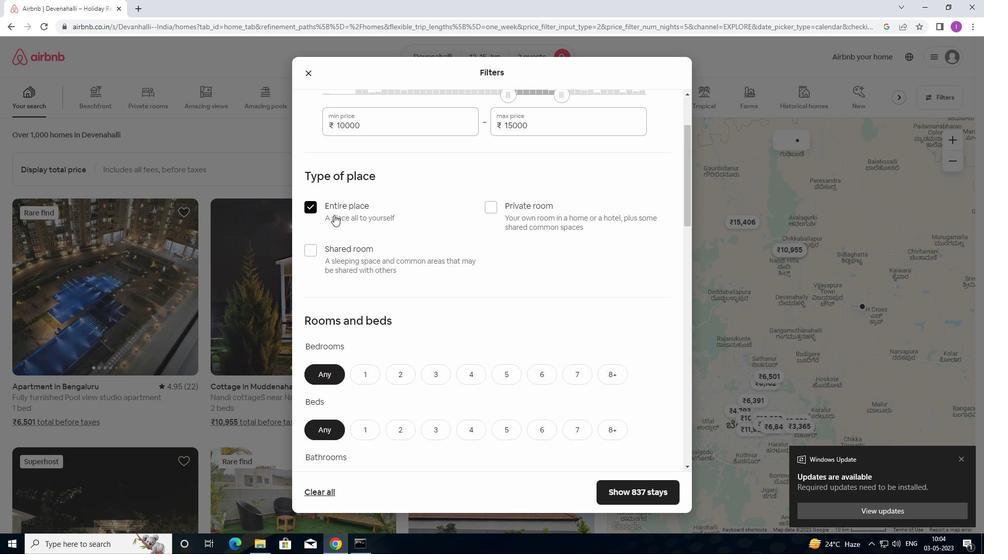 
Action: Mouse scrolled (339, 238) with delta (0, 0)
Screenshot: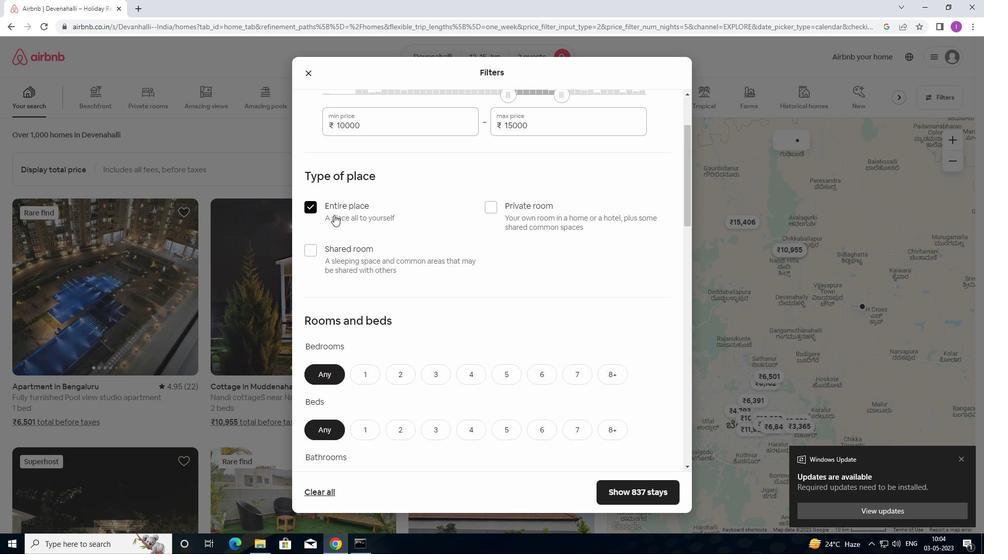 
Action: Mouse scrolled (339, 238) with delta (0, 0)
Screenshot: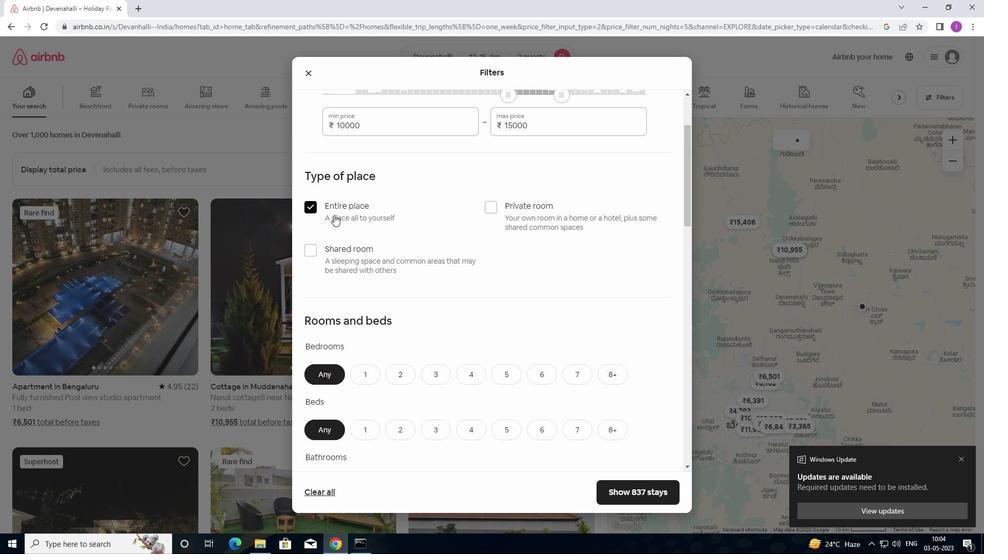 
Action: Mouse moved to (364, 116)
Screenshot: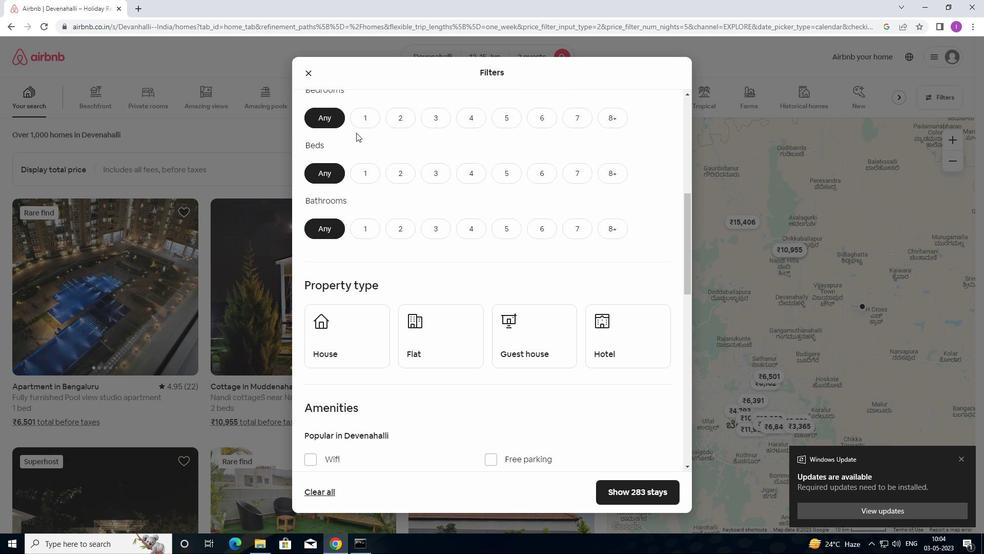 
Action: Mouse pressed left at (364, 116)
Screenshot: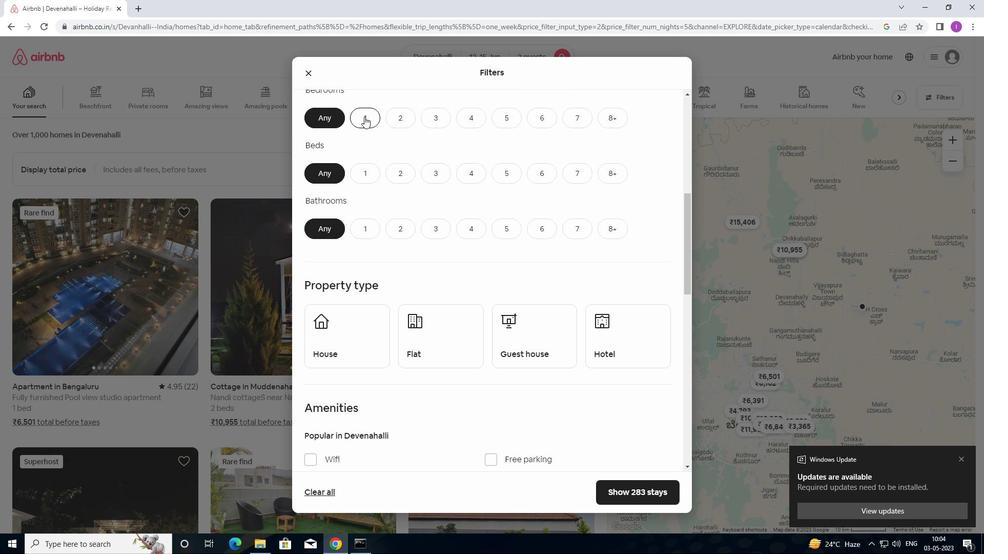 
Action: Mouse moved to (366, 180)
Screenshot: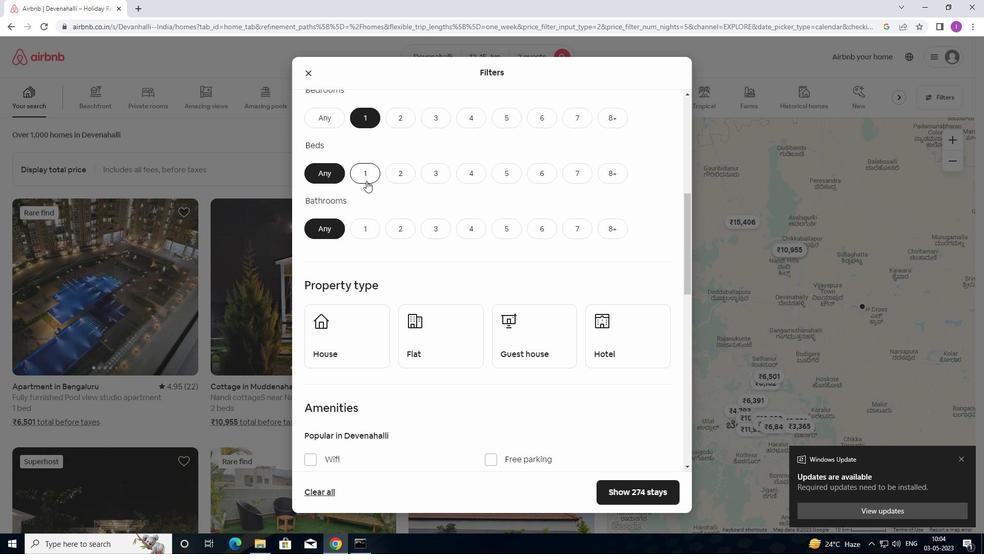 
Action: Mouse pressed left at (366, 180)
Screenshot: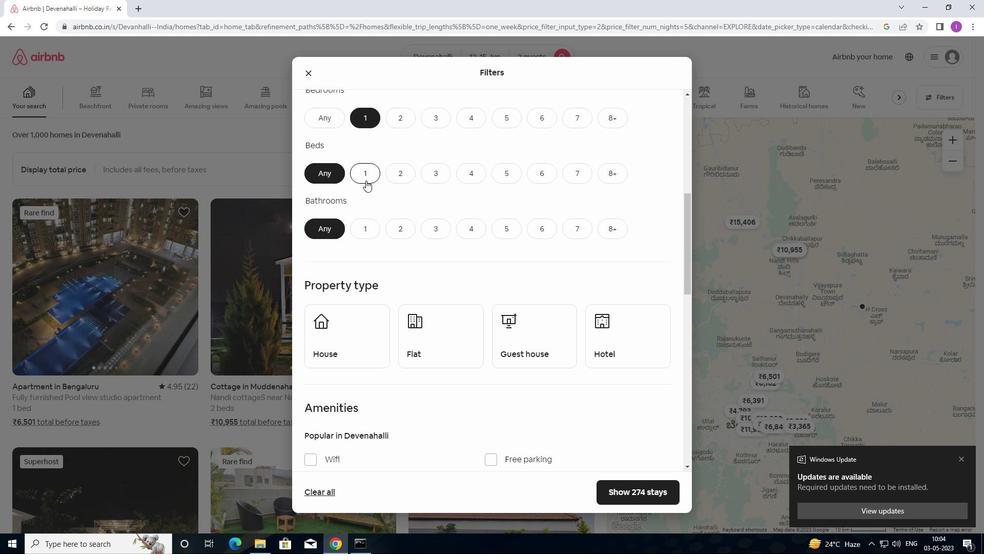 
Action: Mouse moved to (364, 225)
Screenshot: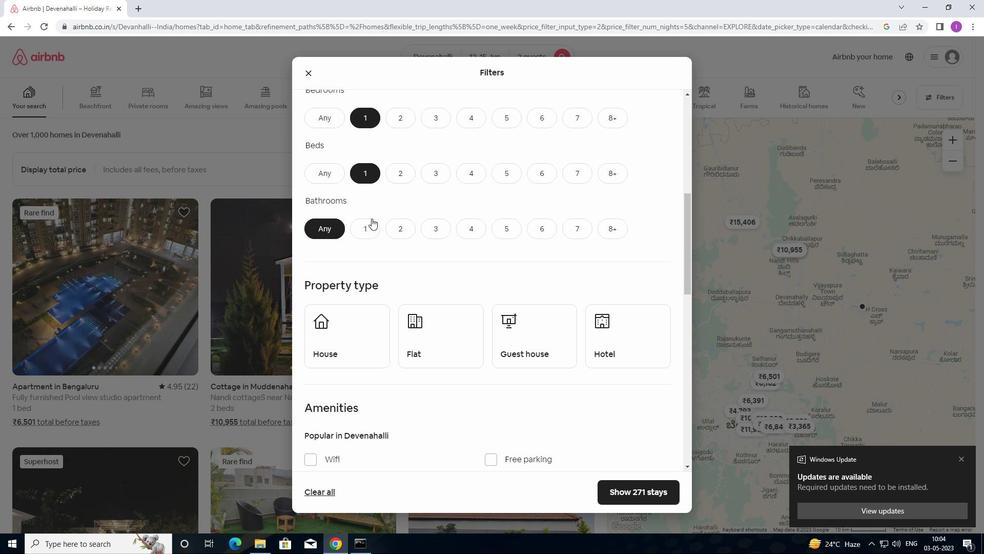 
Action: Mouse pressed left at (364, 225)
Screenshot: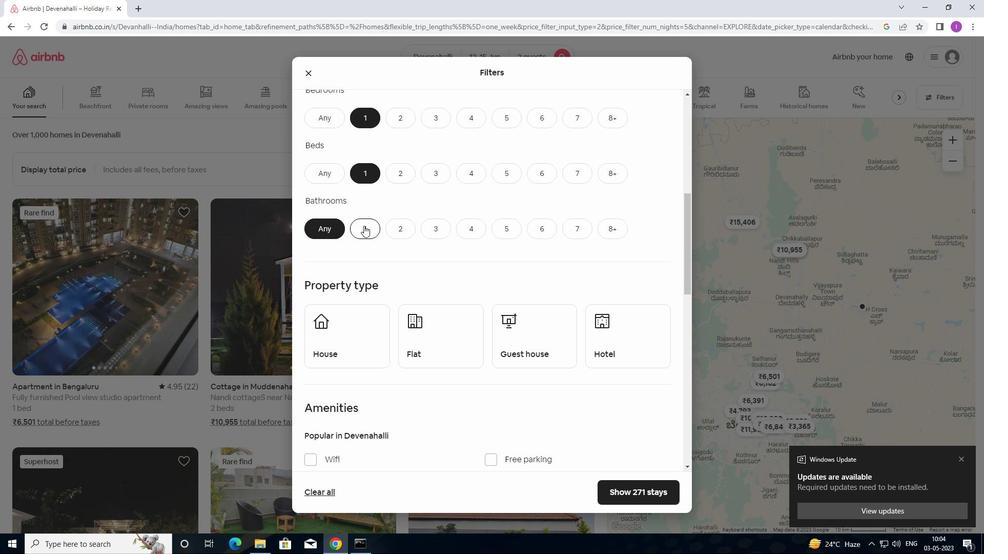 
Action: Mouse moved to (368, 221)
Screenshot: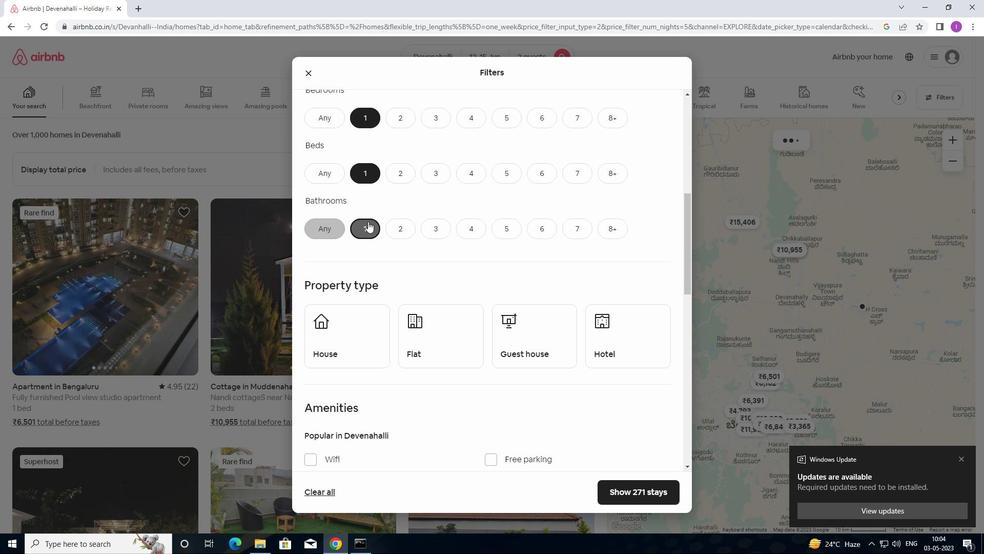 
Action: Mouse scrolled (368, 221) with delta (0, 0)
Screenshot: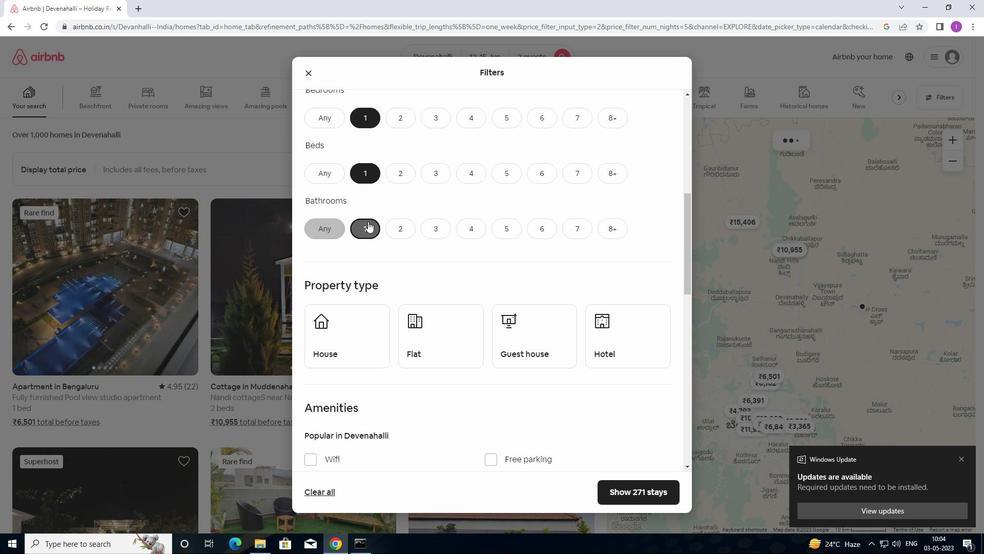 
Action: Mouse moved to (368, 222)
Screenshot: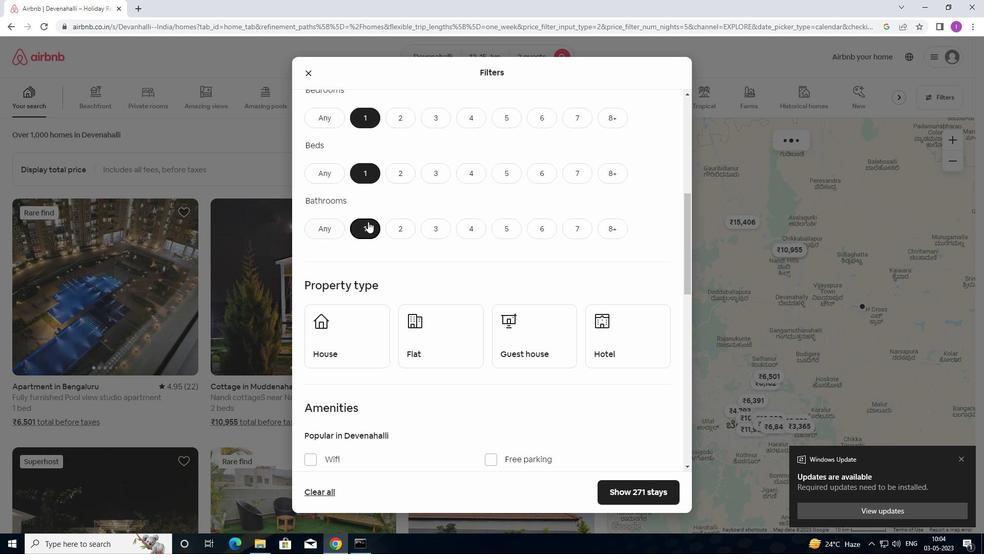 
Action: Mouse scrolled (368, 221) with delta (0, 0)
Screenshot: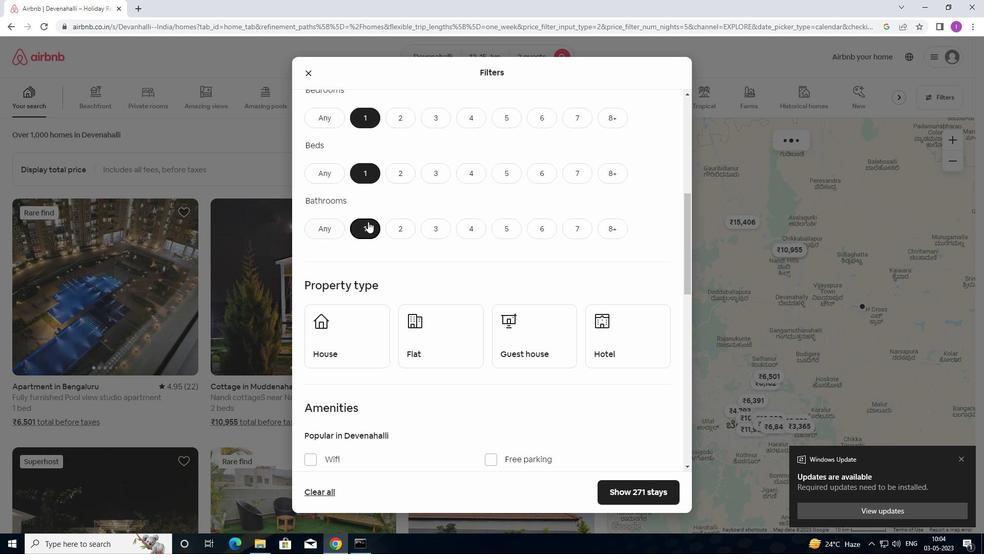 
Action: Mouse moved to (356, 221)
Screenshot: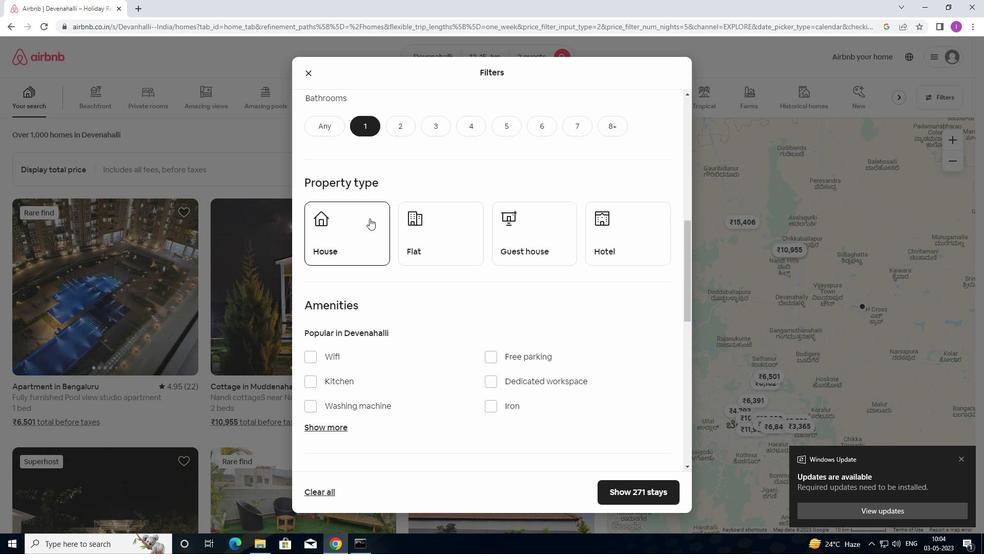 
Action: Mouse pressed left at (356, 221)
Screenshot: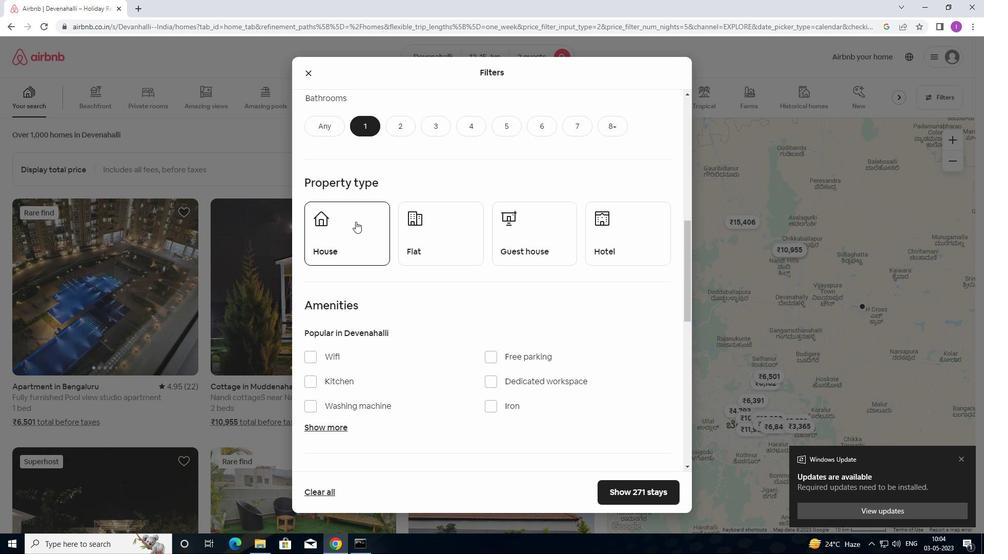 
Action: Mouse moved to (432, 220)
Screenshot: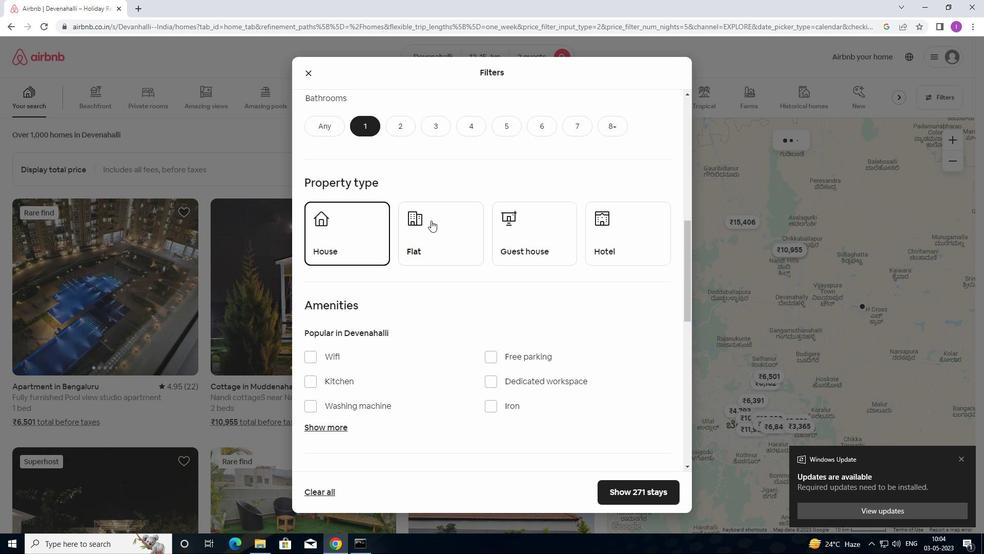 
Action: Mouse pressed left at (432, 220)
Screenshot: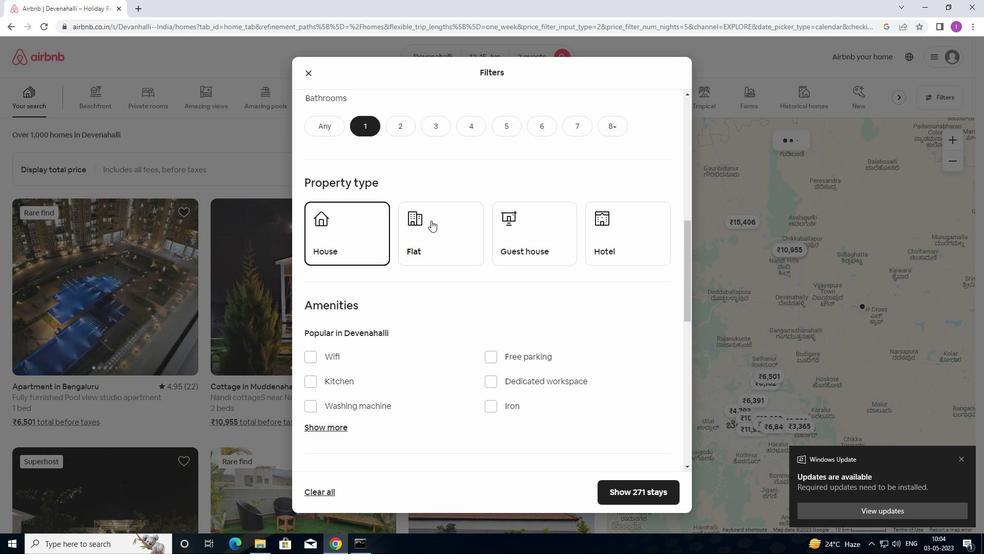 
Action: Mouse moved to (497, 226)
Screenshot: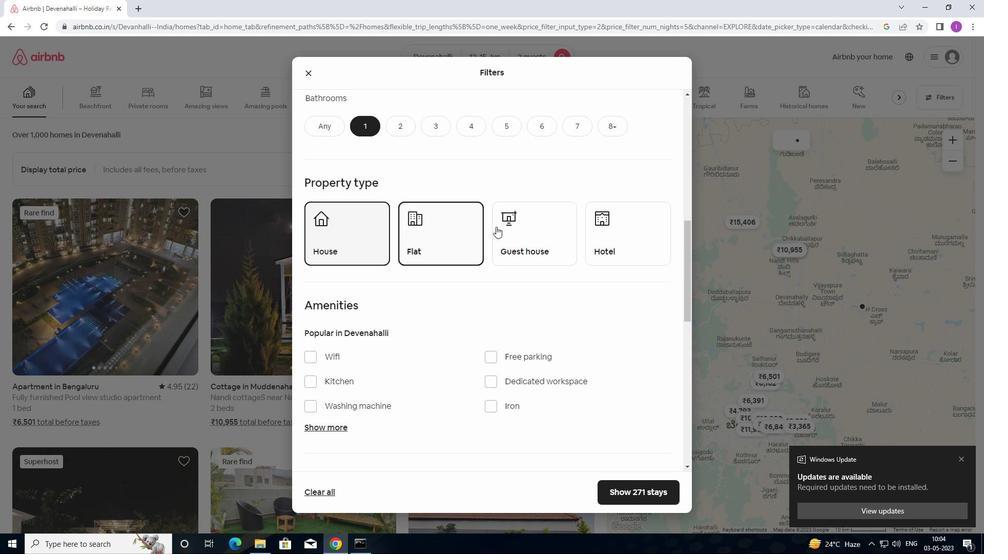 
Action: Mouse pressed left at (497, 226)
Screenshot: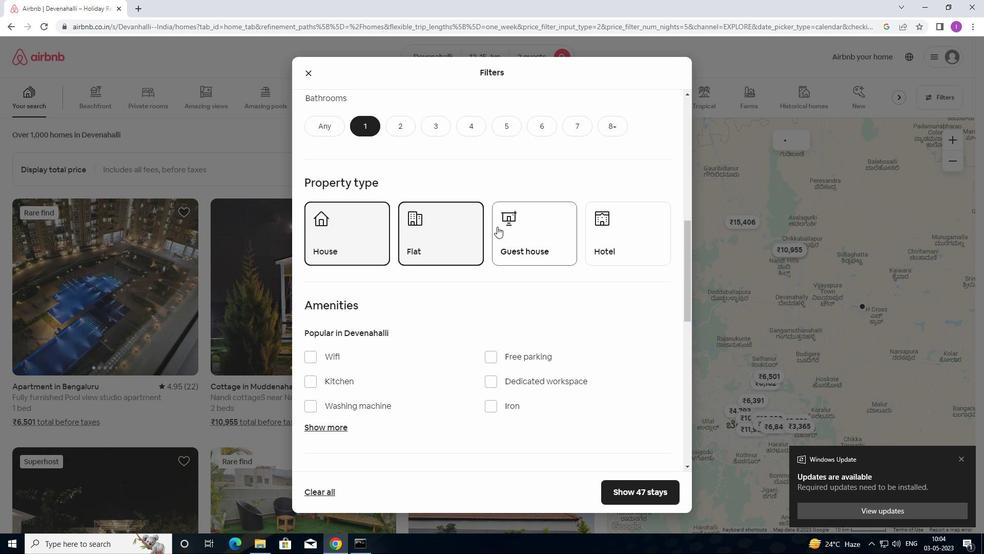 
Action: Mouse moved to (607, 239)
Screenshot: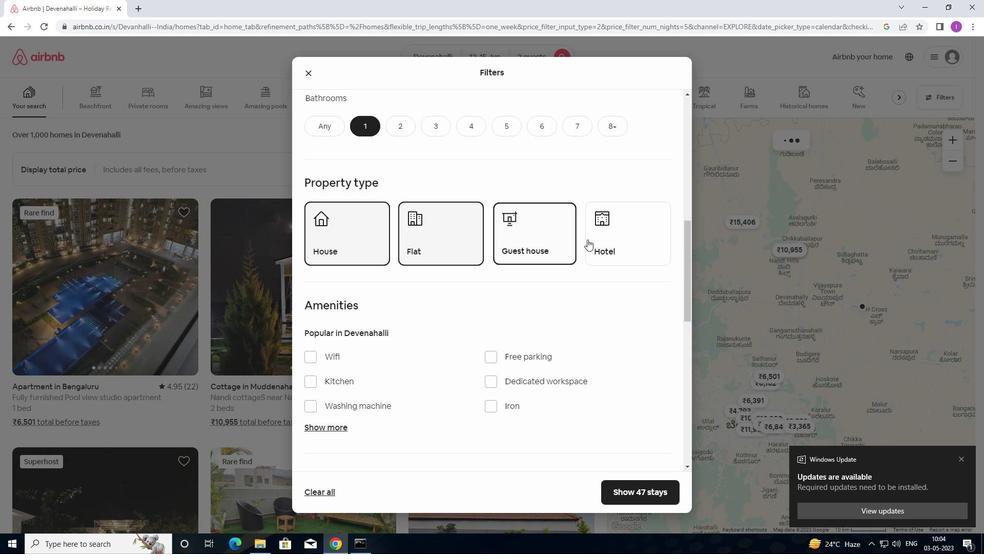 
Action: Mouse pressed left at (607, 239)
Screenshot: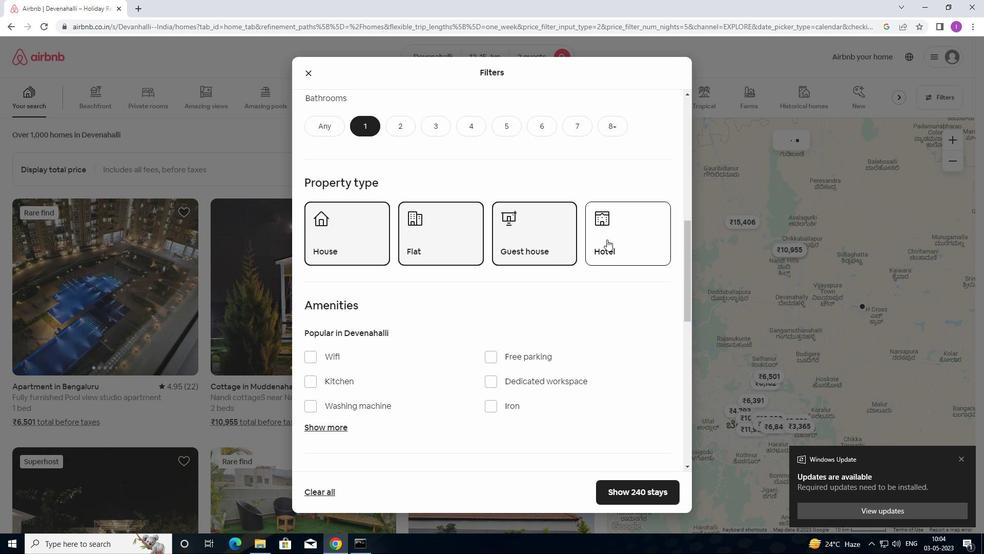 
Action: Mouse moved to (610, 237)
Screenshot: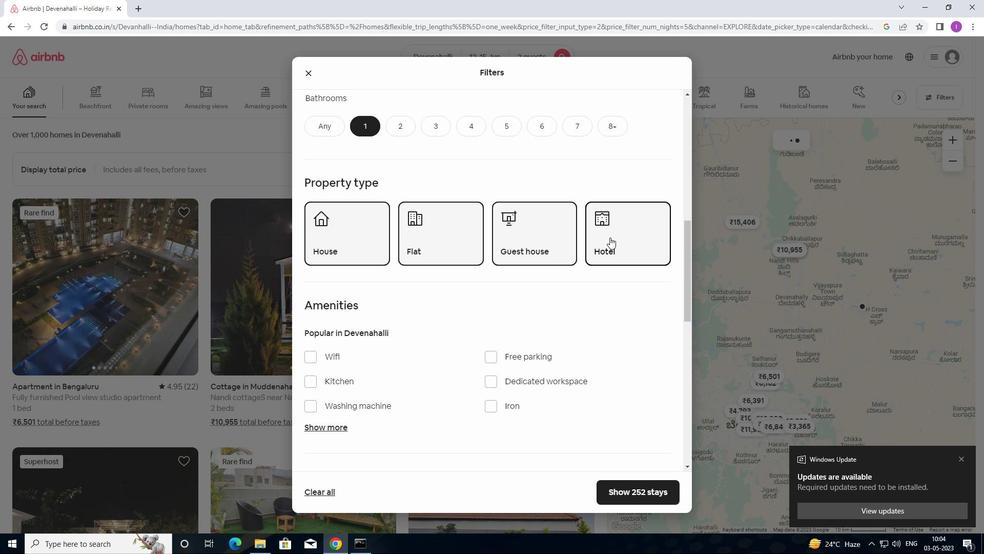
Action: Mouse scrolled (610, 237) with delta (0, 0)
Screenshot: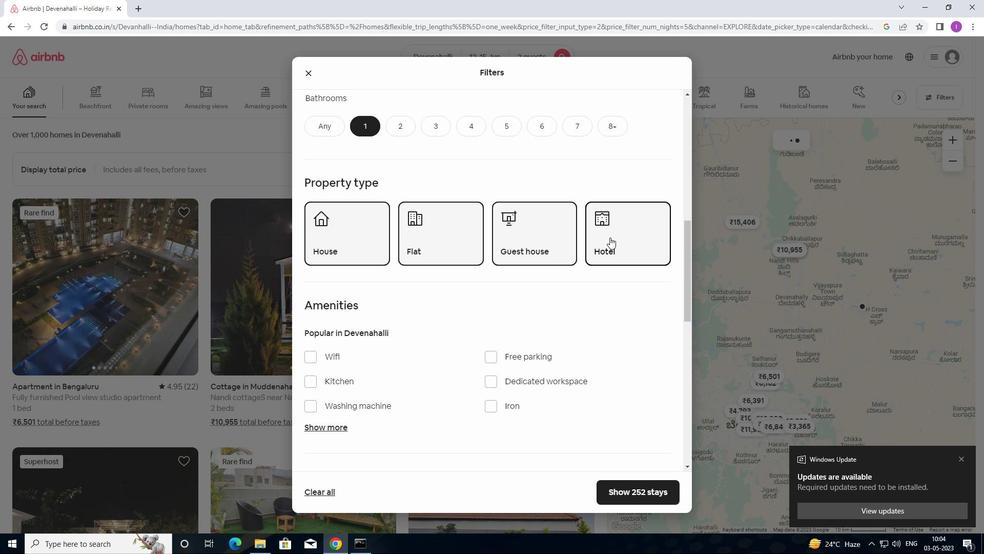 
Action: Mouse moved to (610, 239)
Screenshot: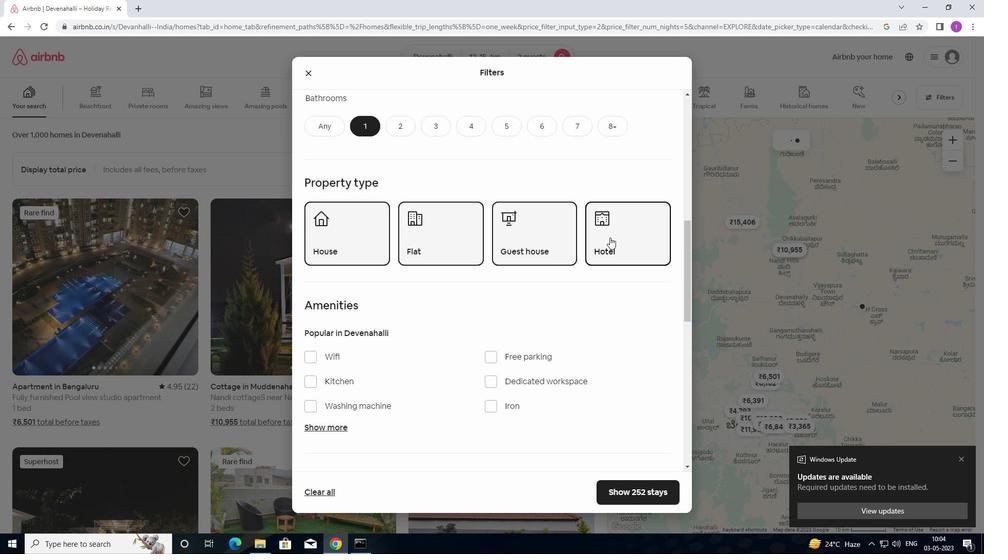 
Action: Mouse scrolled (610, 238) with delta (0, 0)
Screenshot: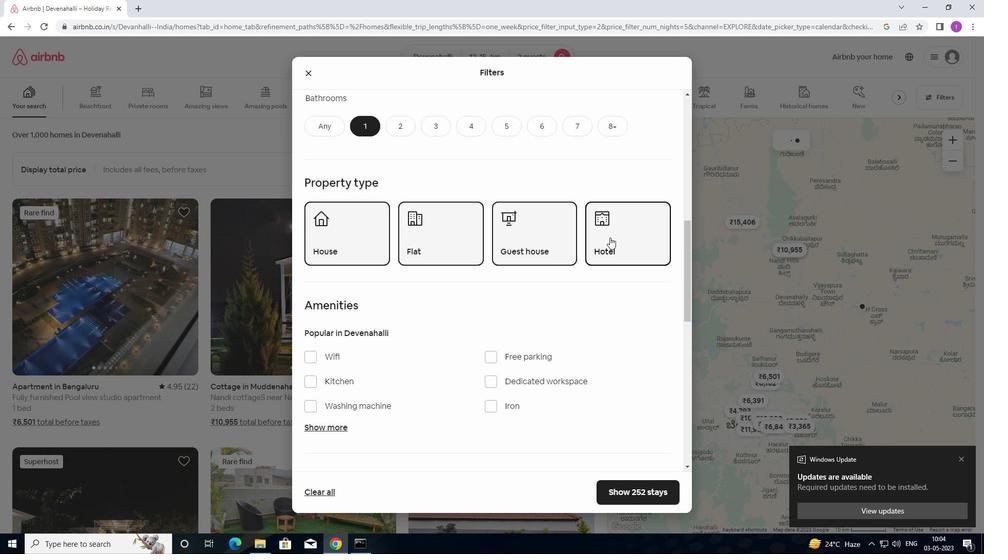 
Action: Mouse moved to (560, 239)
Screenshot: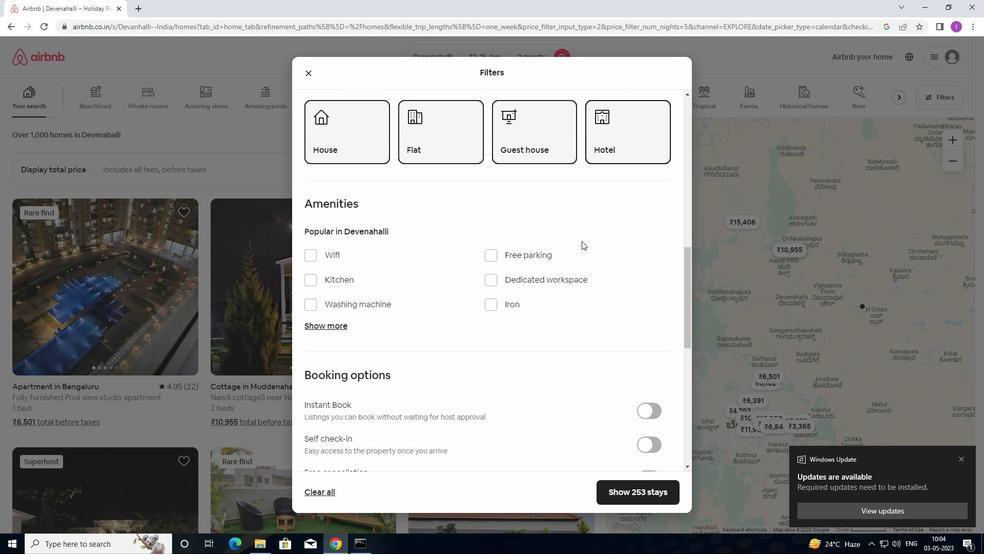 
Action: Mouse scrolled (560, 239) with delta (0, 0)
Screenshot: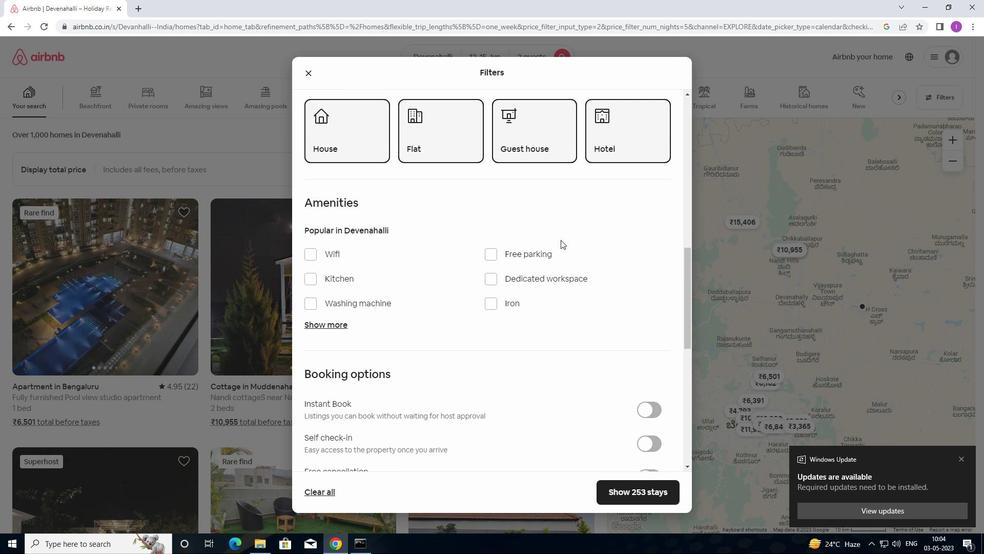 
Action: Mouse scrolled (560, 239) with delta (0, 0)
Screenshot: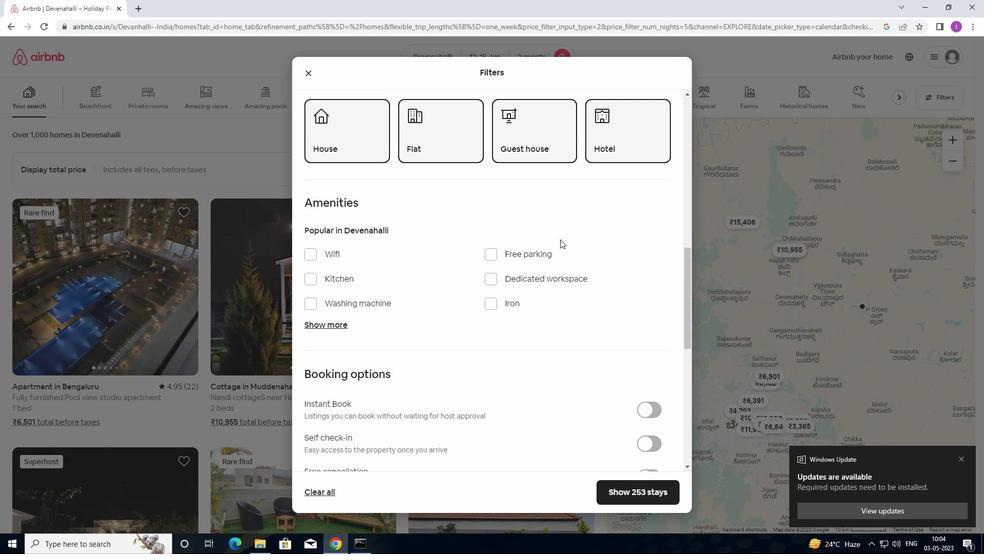 
Action: Mouse scrolled (560, 239) with delta (0, 0)
Screenshot: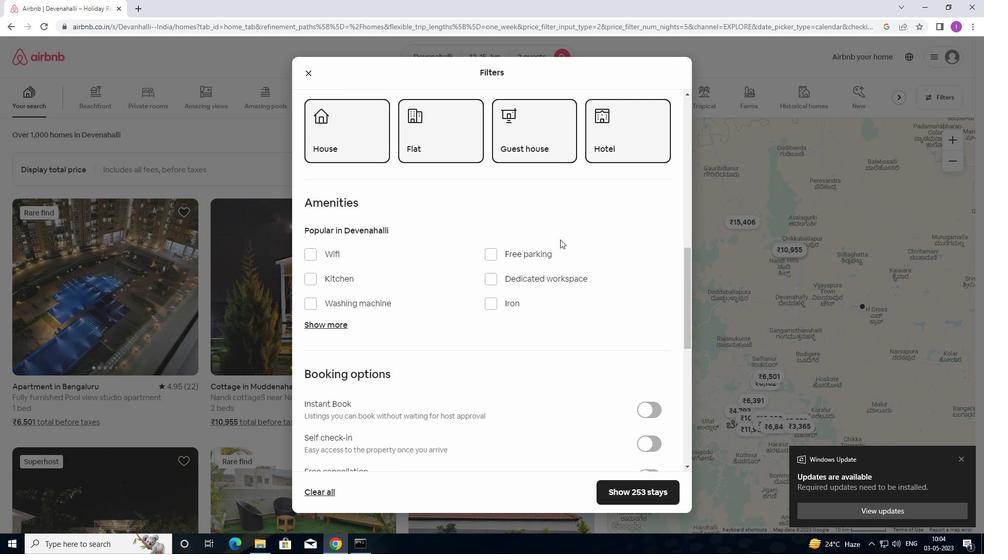 
Action: Mouse moved to (651, 284)
Screenshot: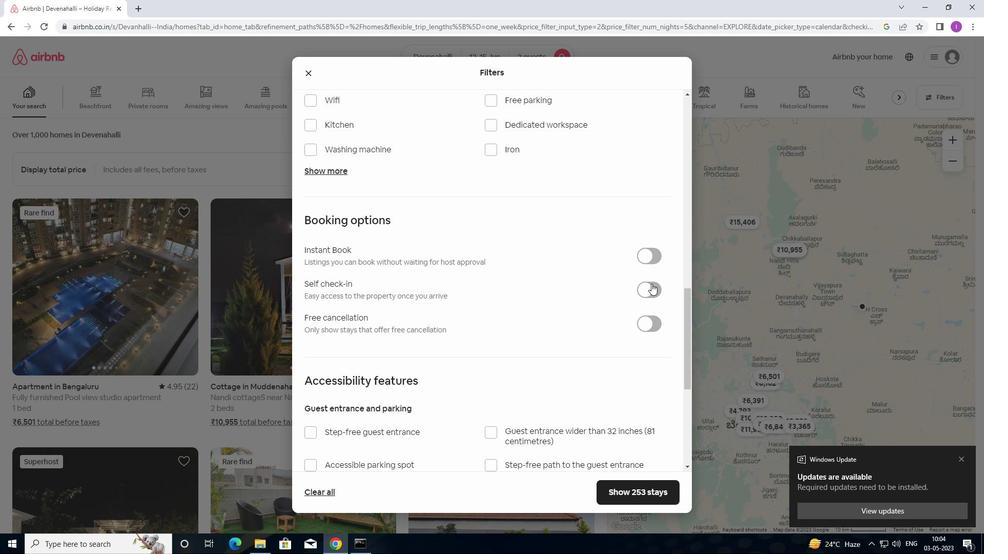 
Action: Mouse pressed left at (651, 284)
Screenshot: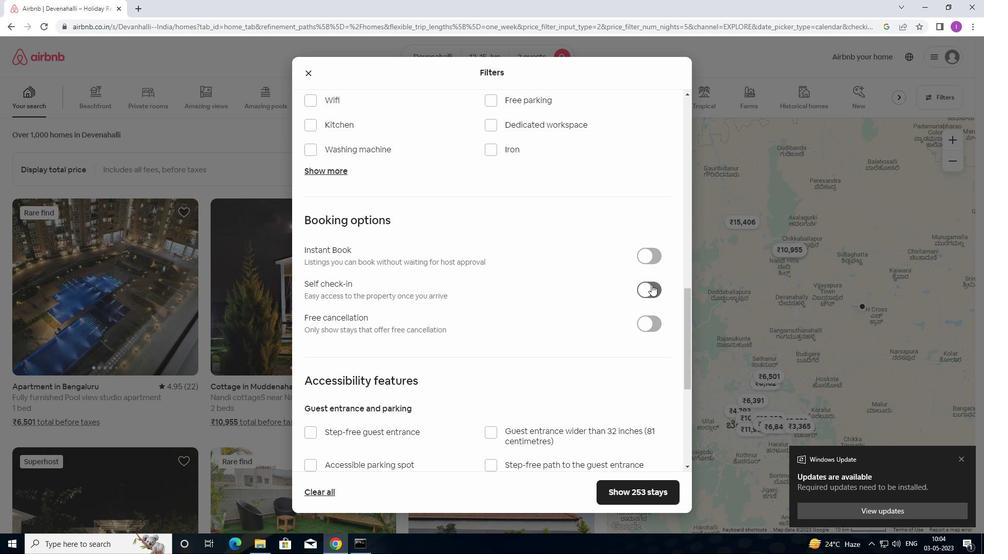 
Action: Mouse moved to (646, 292)
Screenshot: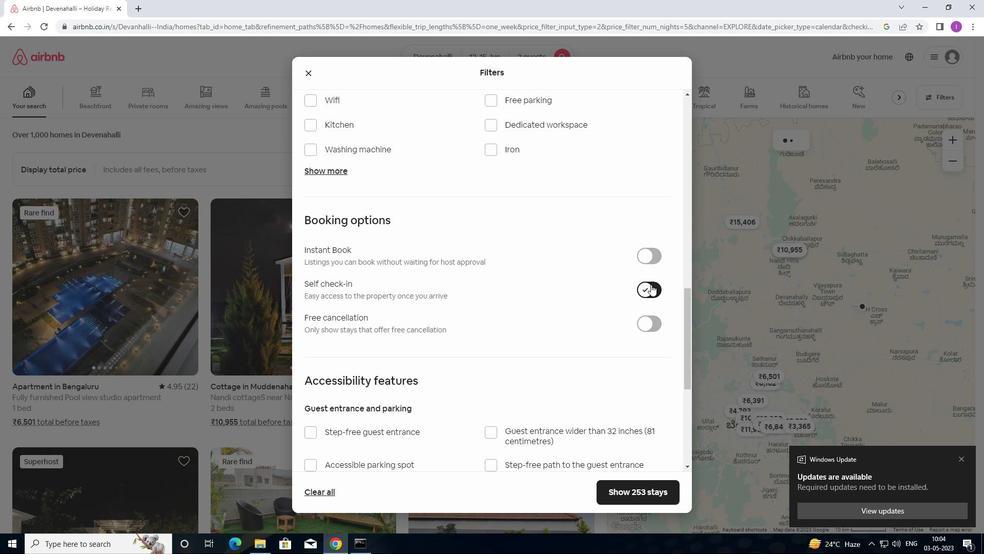 
Action: Mouse scrolled (646, 291) with delta (0, 0)
Screenshot: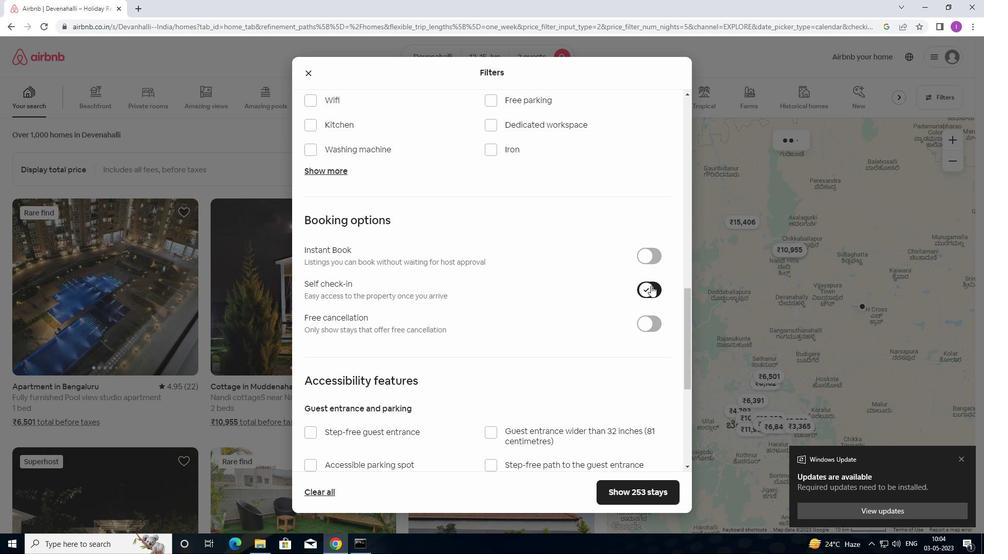 
Action: Mouse scrolled (646, 291) with delta (0, 0)
Screenshot: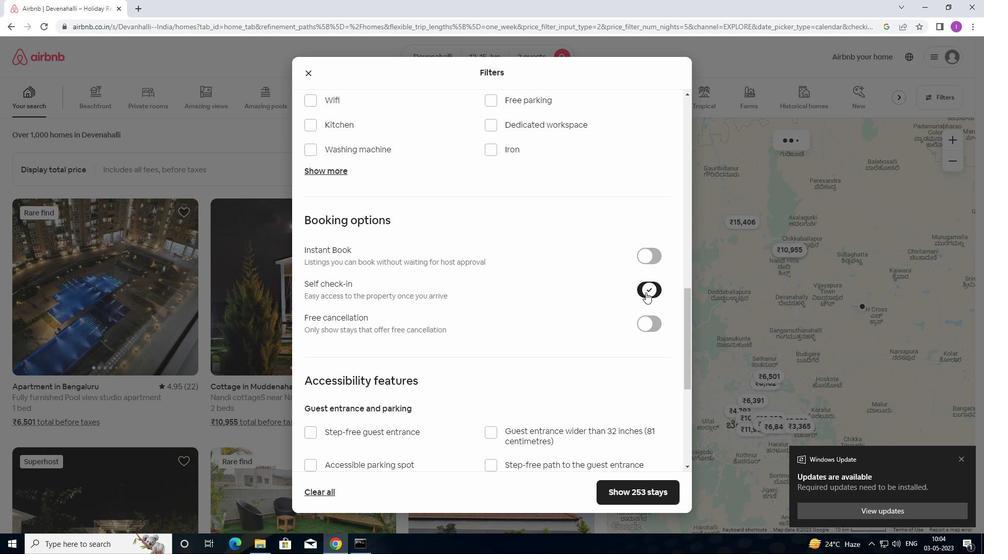 
Action: Mouse scrolled (646, 291) with delta (0, 0)
Screenshot: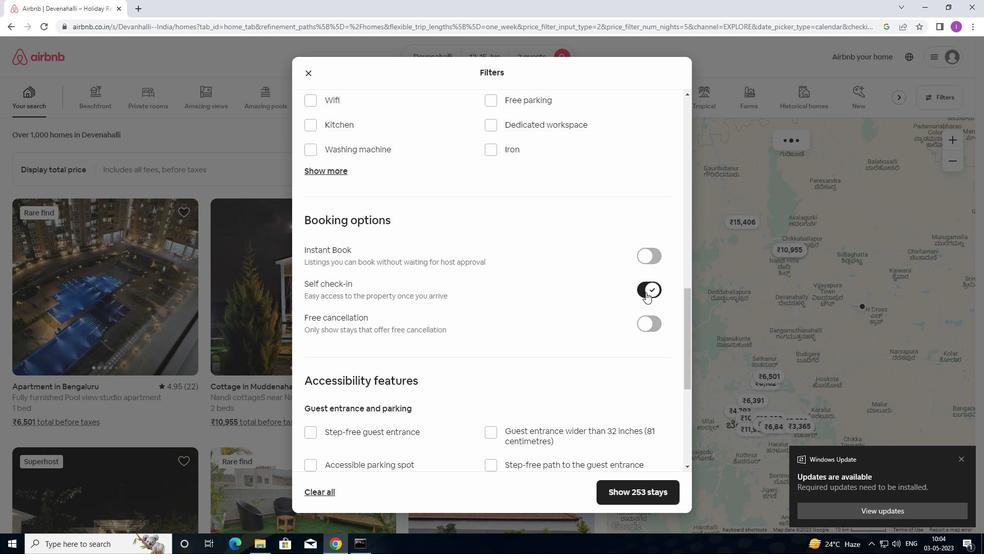 
Action: Mouse scrolled (646, 291) with delta (0, 0)
Screenshot: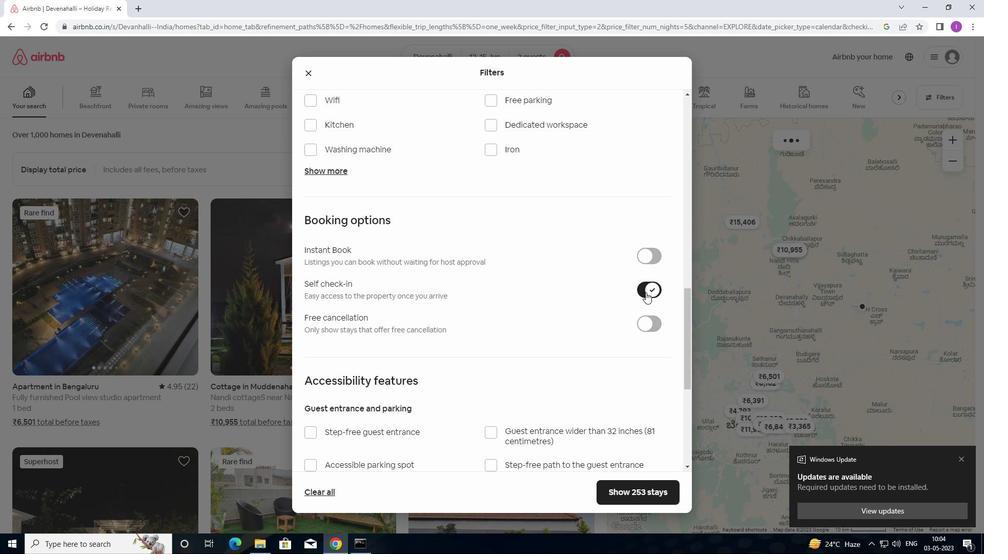 
Action: Mouse moved to (645, 293)
Screenshot: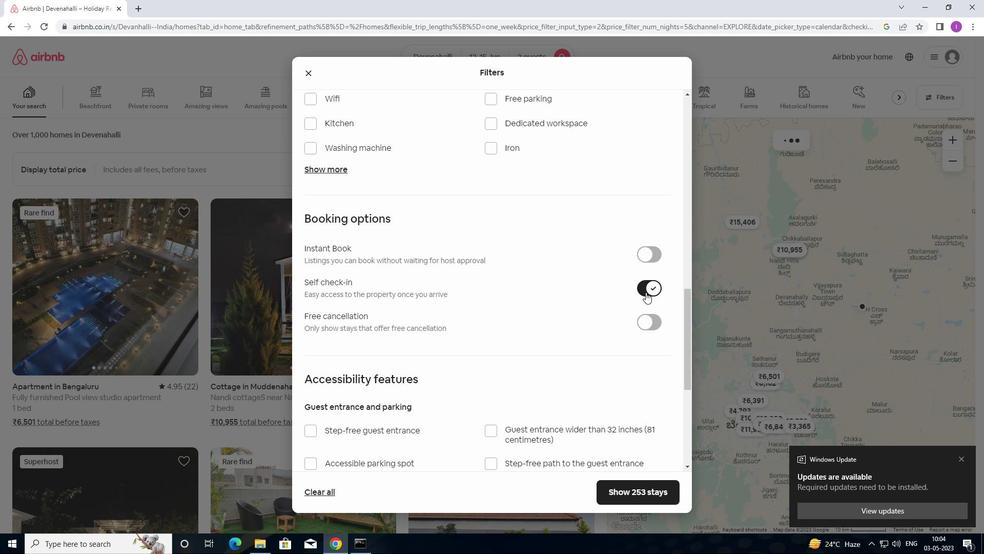 
Action: Mouse scrolled (645, 292) with delta (0, 0)
Screenshot: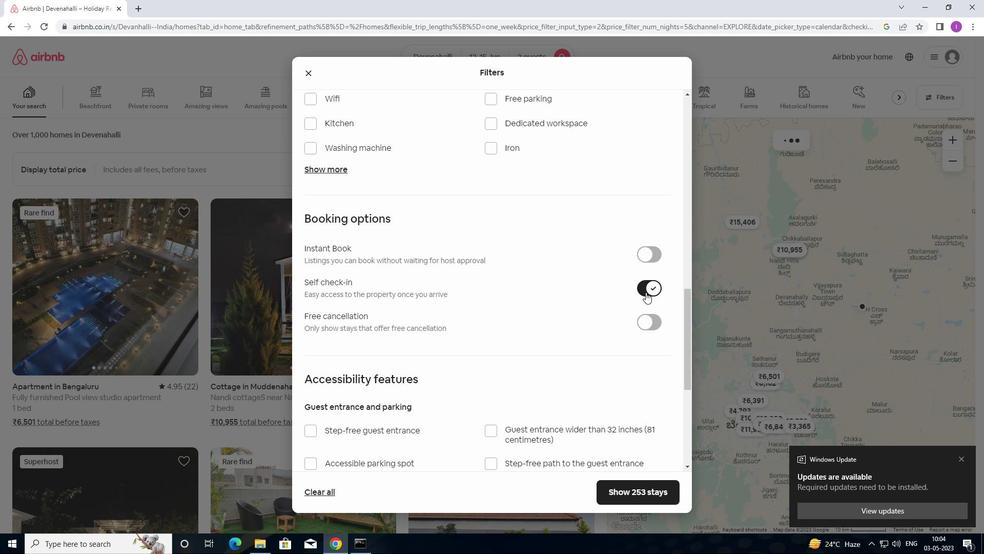 
Action: Mouse moved to (500, 323)
Screenshot: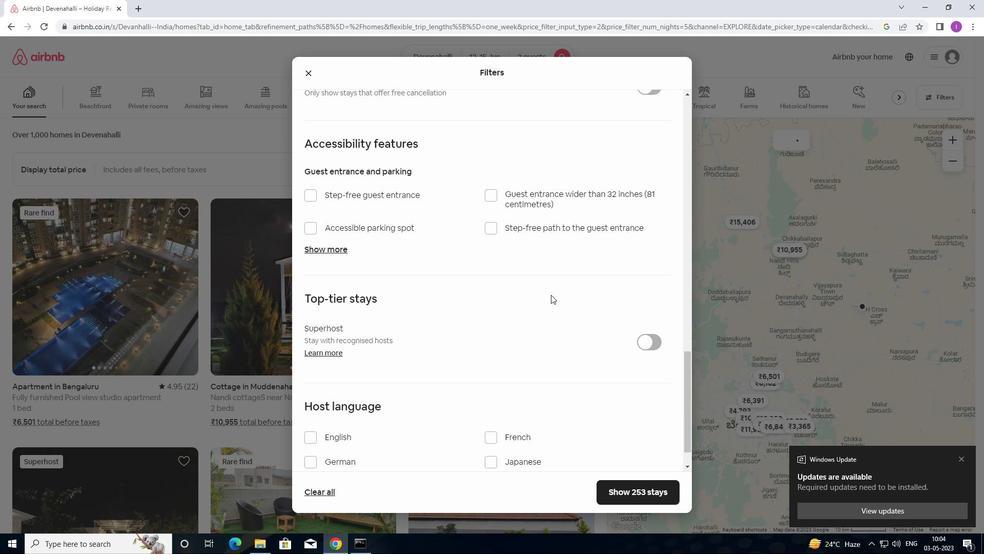 
Action: Mouse scrolled (500, 322) with delta (0, 0)
Screenshot: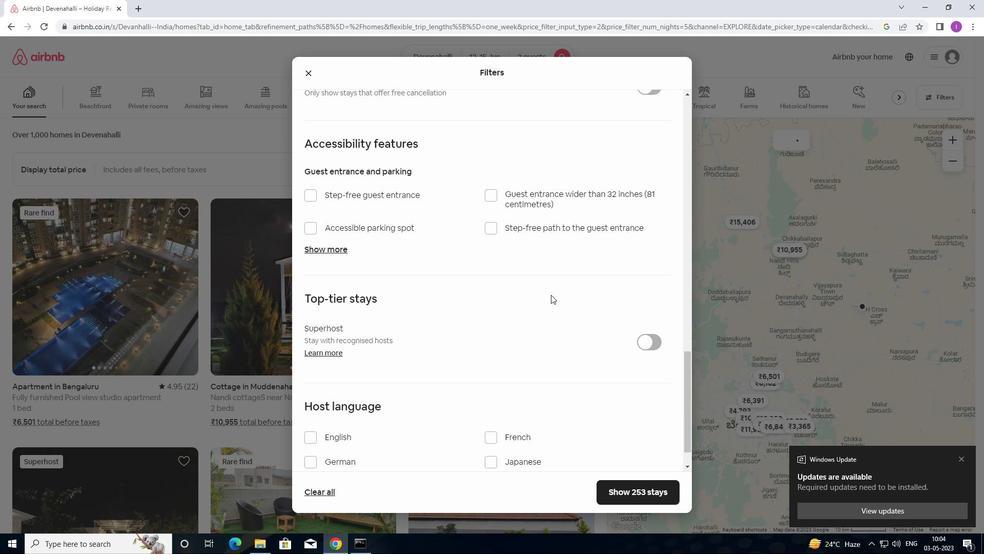 
Action: Mouse moved to (491, 330)
Screenshot: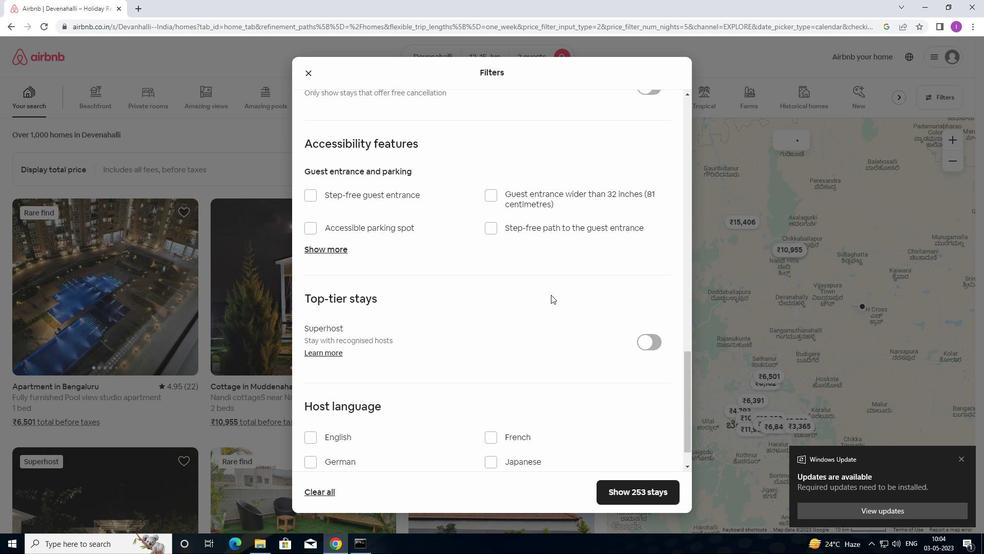 
Action: Mouse scrolled (491, 329) with delta (0, 0)
Screenshot: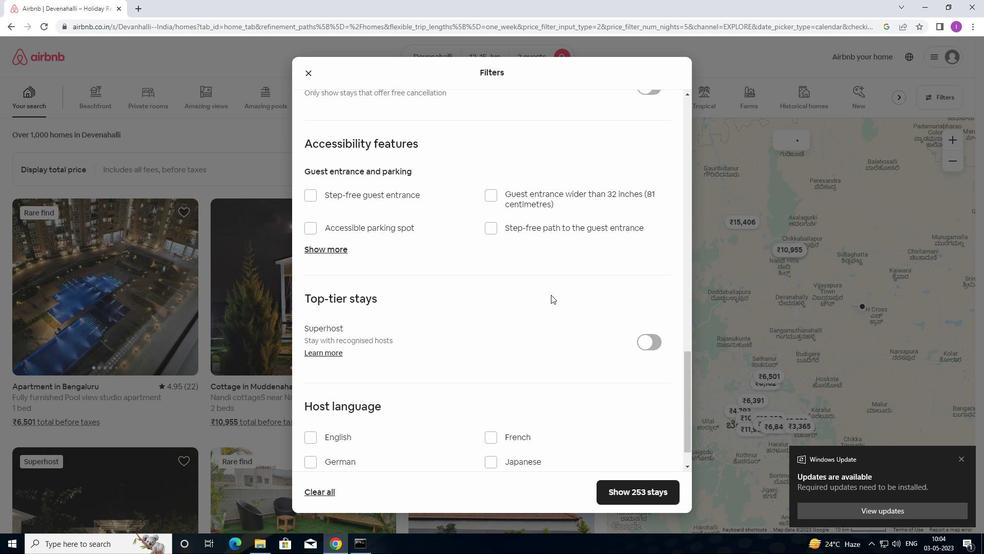 
Action: Mouse moved to (480, 344)
Screenshot: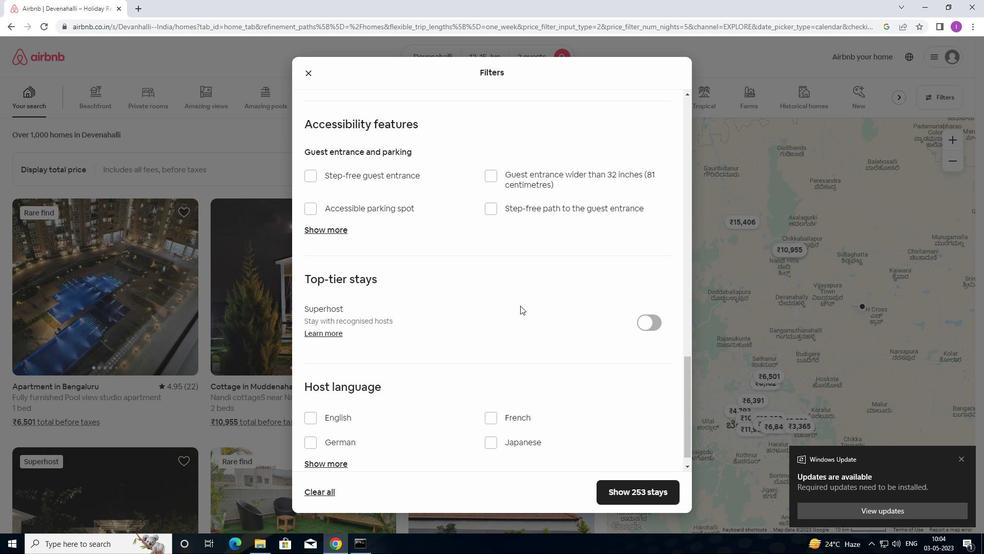 
Action: Mouse scrolled (480, 343) with delta (0, 0)
Screenshot: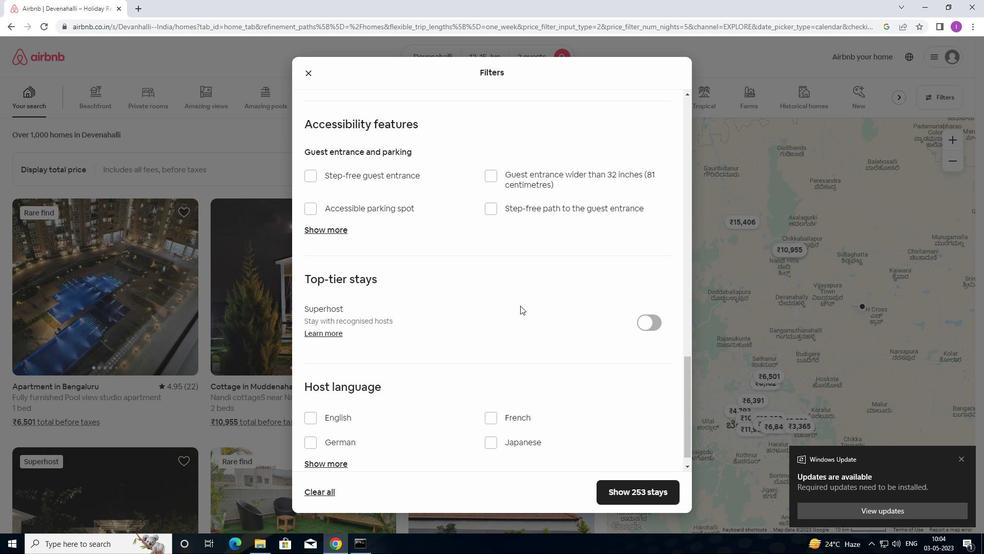 
Action: Mouse moved to (457, 369)
Screenshot: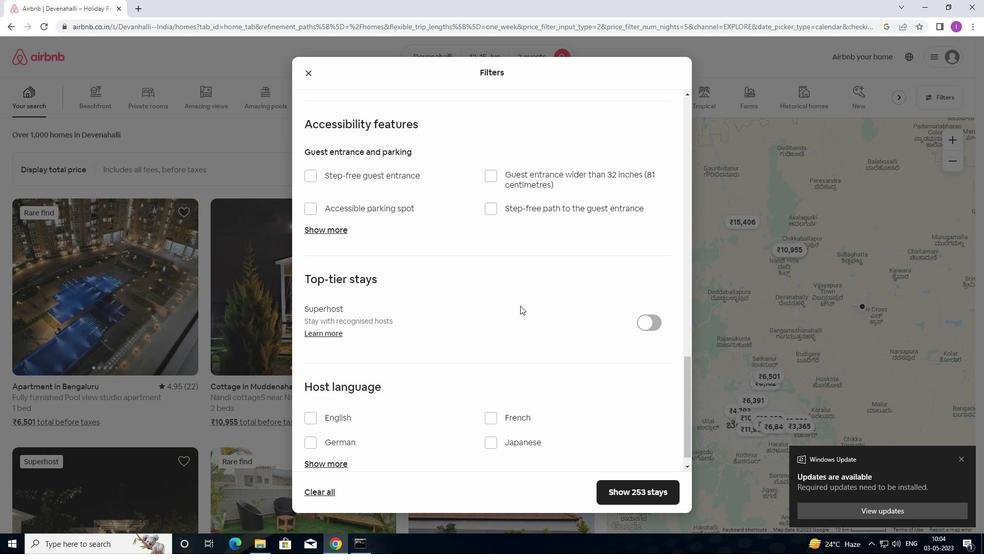 
Action: Mouse scrolled (457, 369) with delta (0, 0)
Screenshot: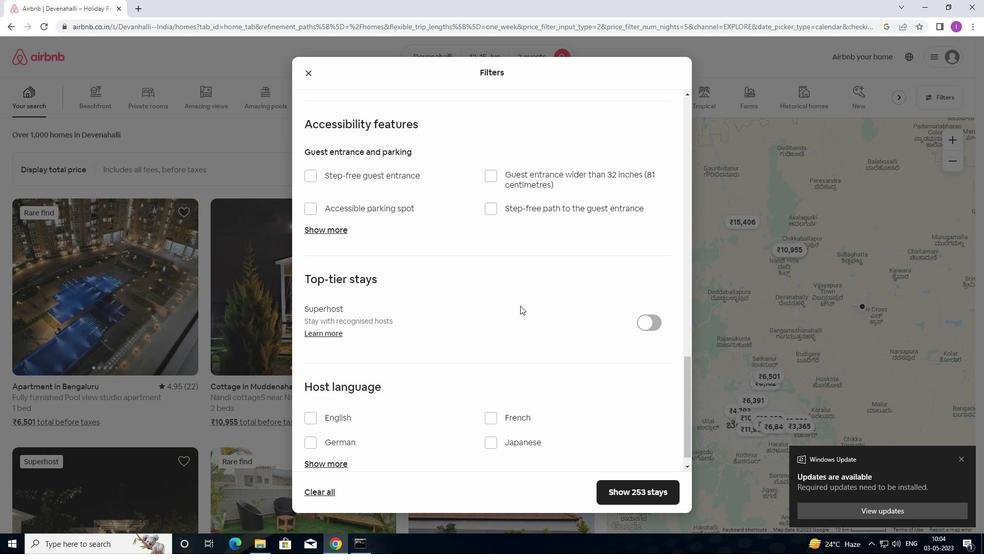 
Action: Mouse moved to (310, 400)
Screenshot: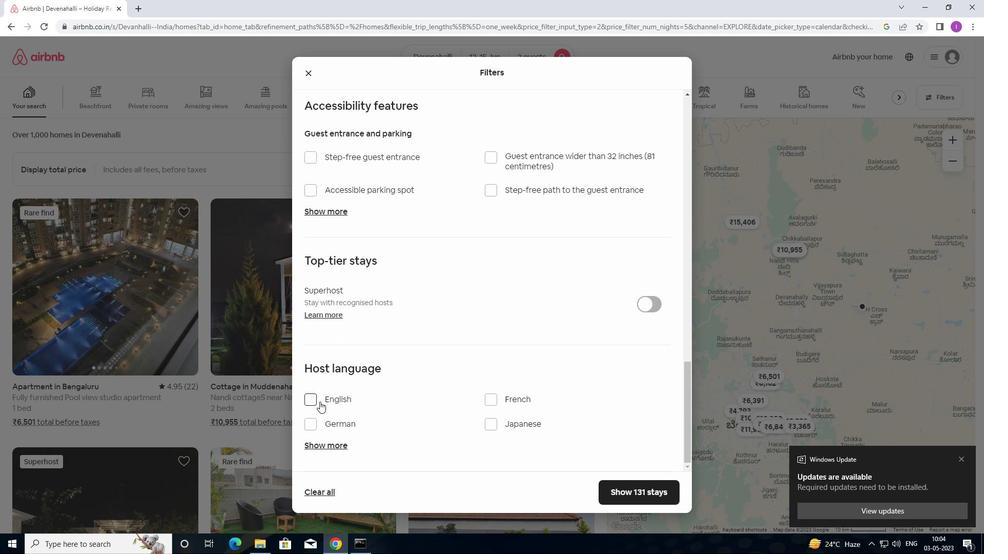 
Action: Mouse pressed left at (310, 400)
Screenshot: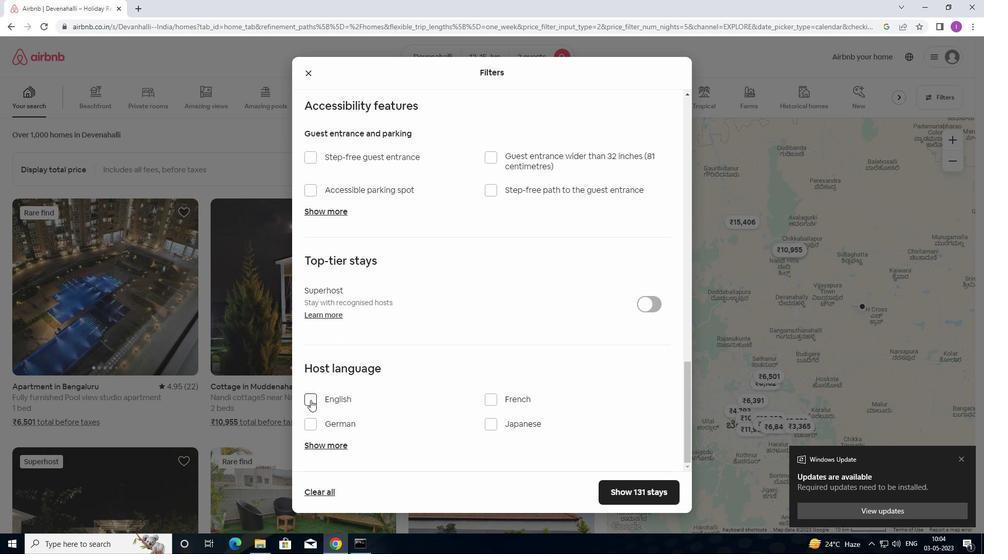 
Action: Mouse moved to (636, 497)
Screenshot: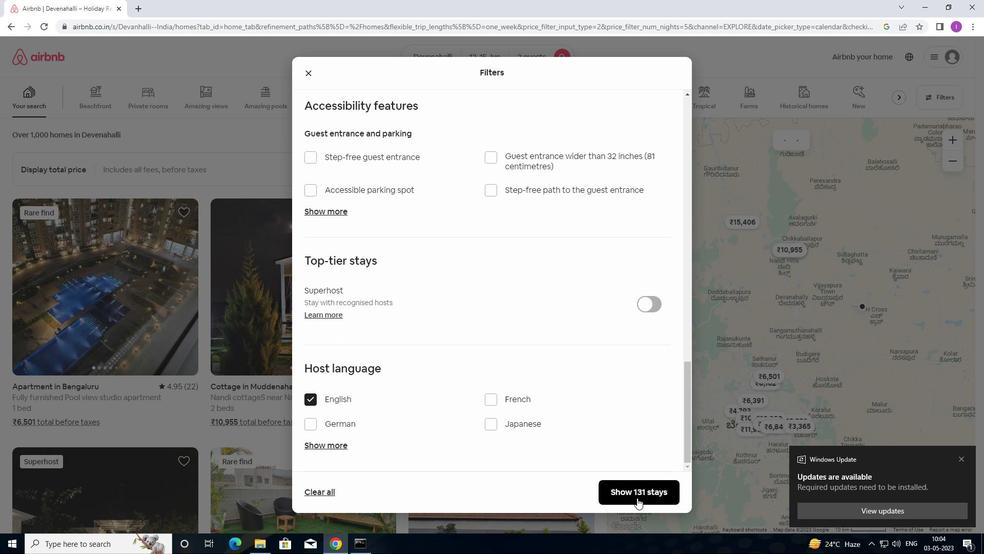 
Action: Mouse pressed left at (636, 497)
Screenshot: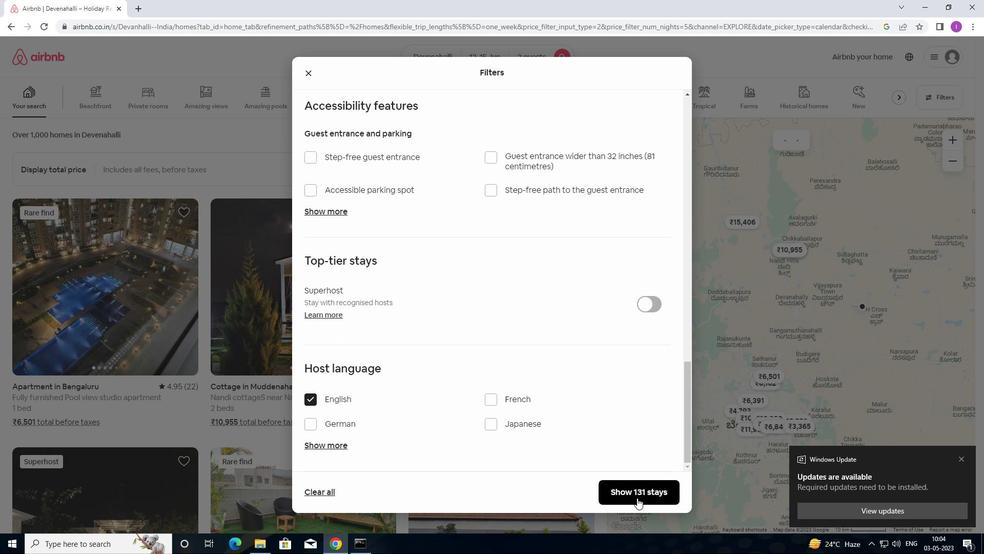 
Action: Mouse moved to (635, 488)
Screenshot: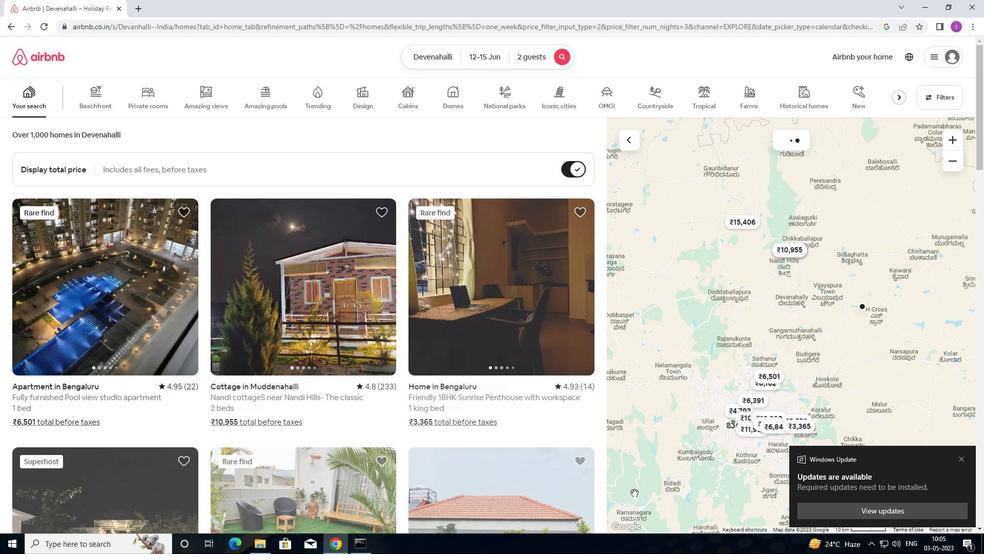 
